 Task: In Heading Arial with underline. Font size of heading  '18'Font style of data Calibri. Font size of data  9Alignment of headline & data Align center. Fill color in heading,  RedFont color of data Black Apply border in Data No BorderIn the sheet   Sparkle Sales templetes book
Action: Mouse moved to (271, 218)
Screenshot: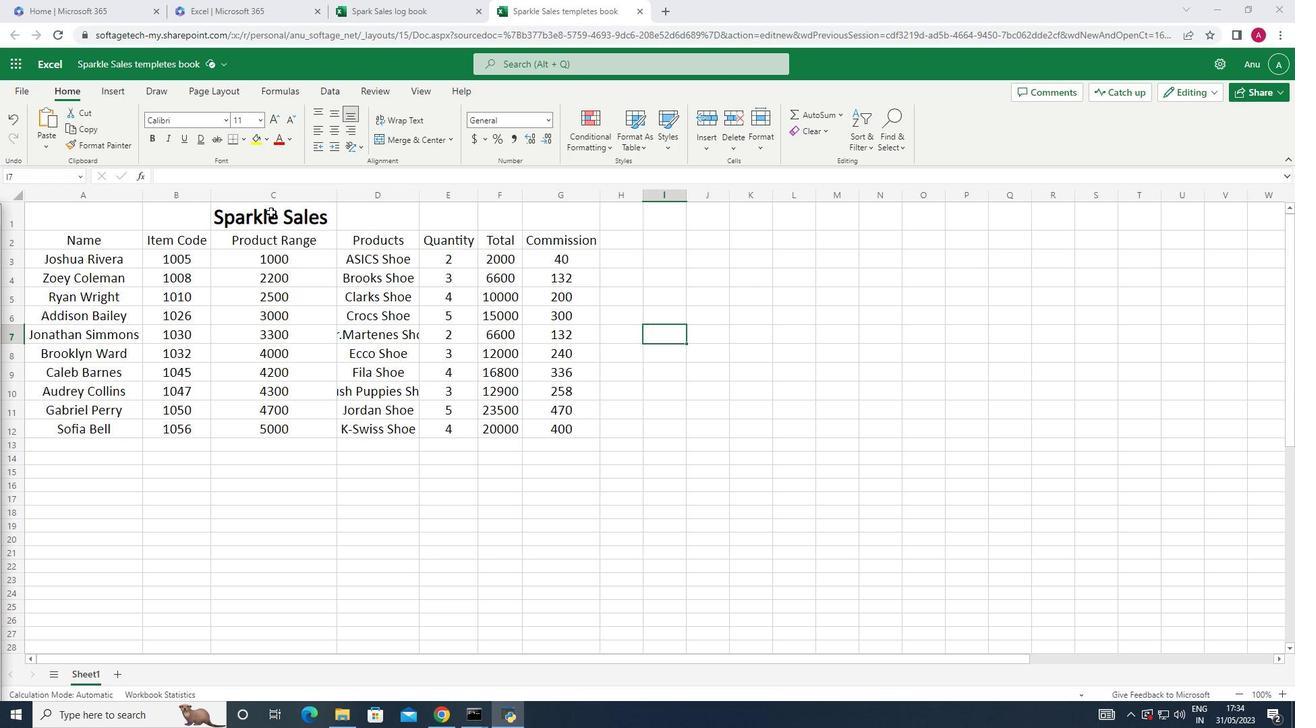 
Action: Mouse pressed left at (271, 218)
Screenshot: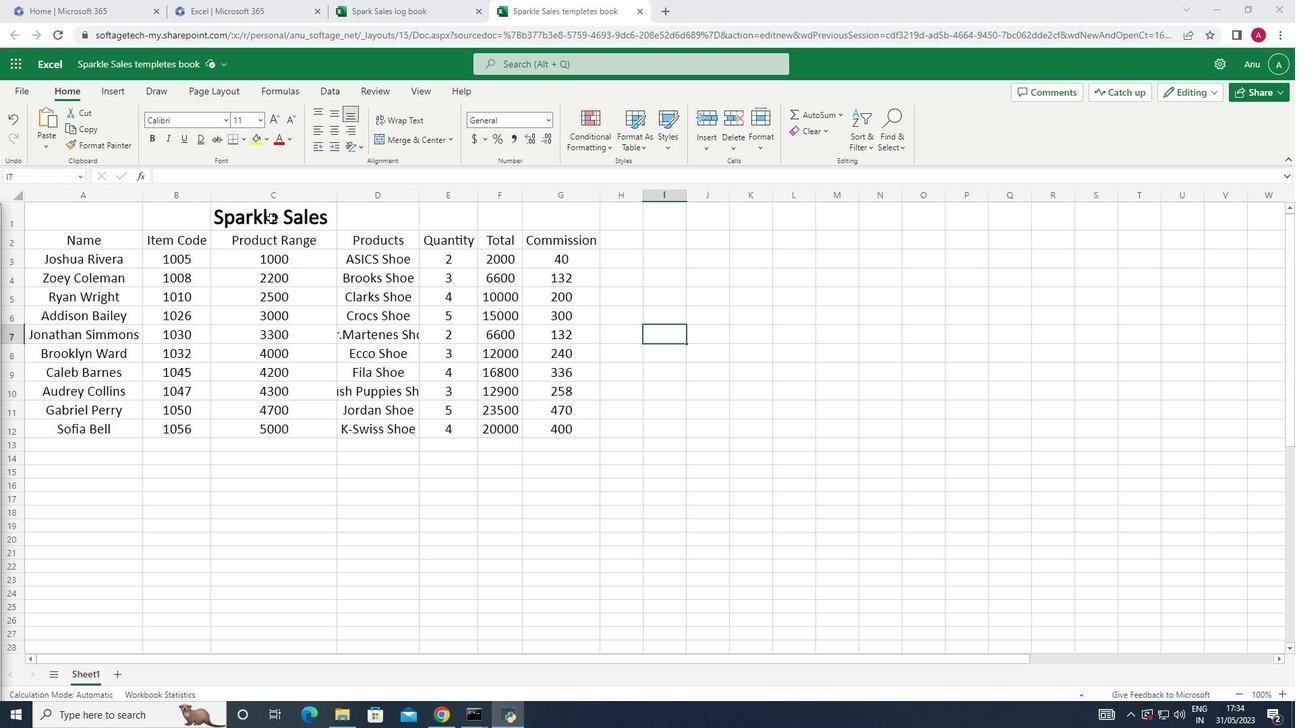 
Action: Mouse moved to (223, 118)
Screenshot: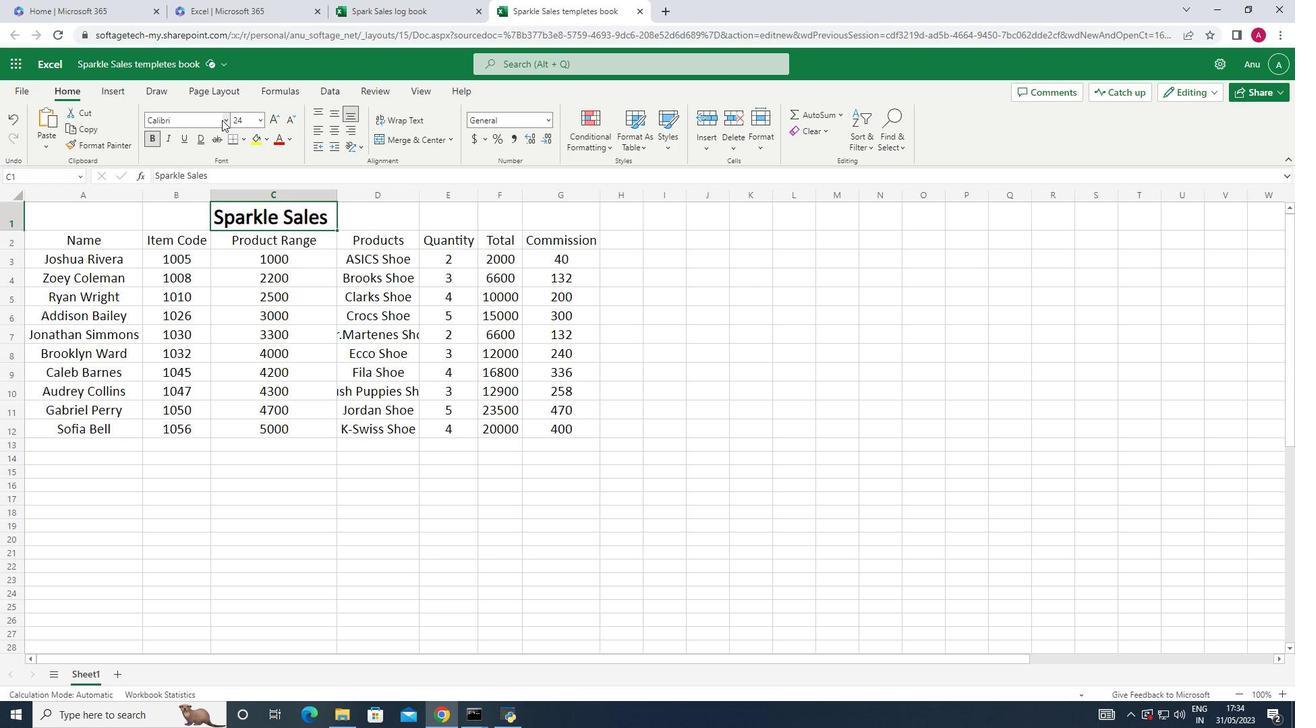 
Action: Mouse pressed left at (223, 118)
Screenshot: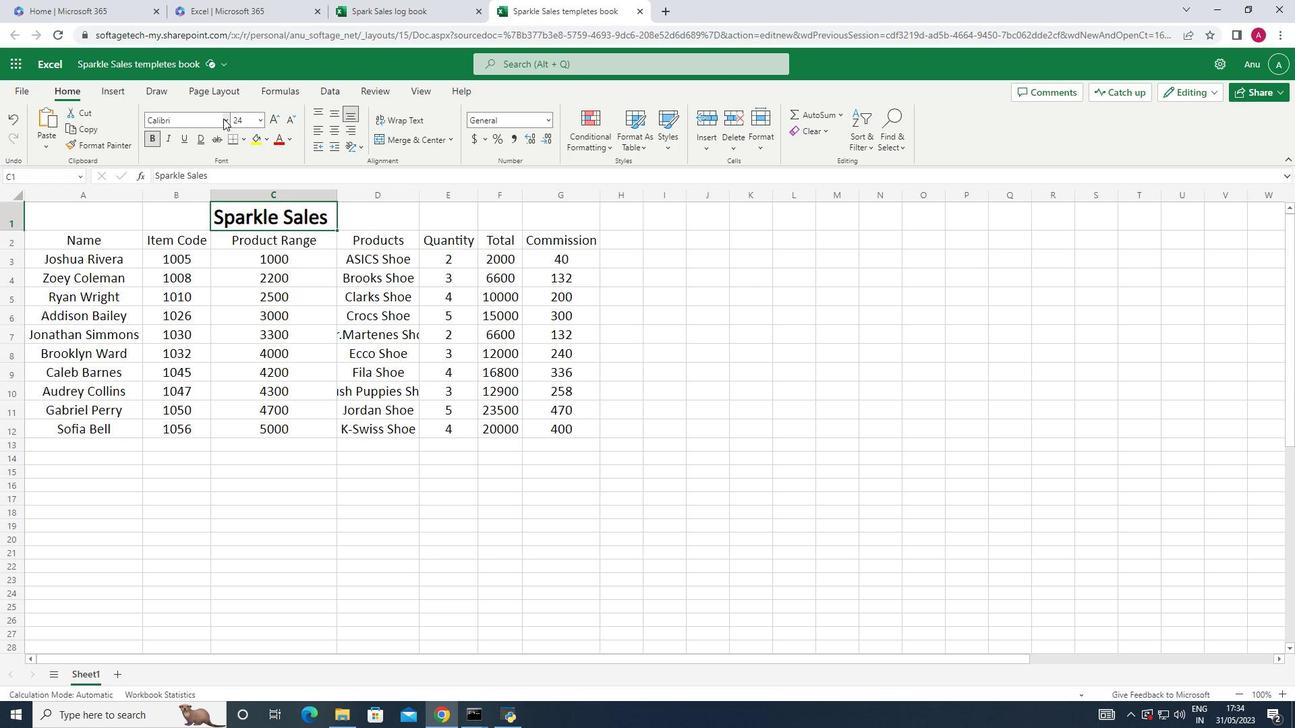 
Action: Mouse moved to (191, 182)
Screenshot: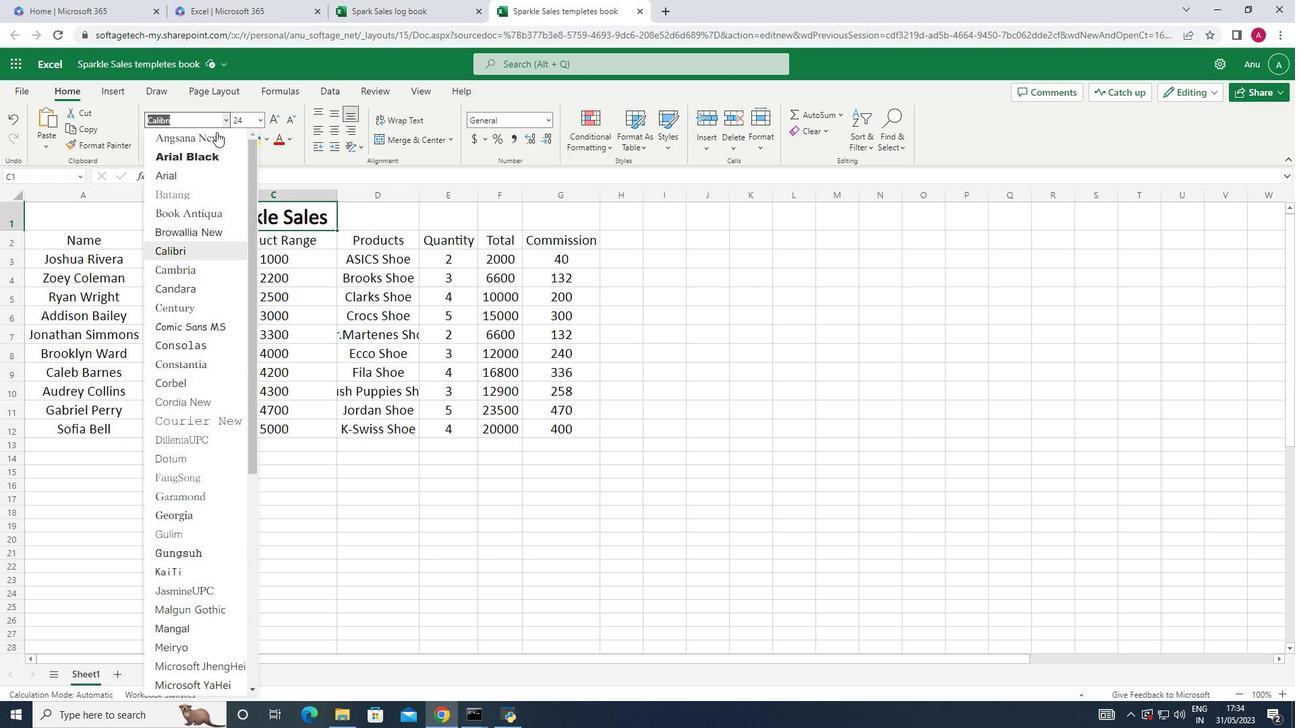 
Action: Mouse pressed left at (191, 182)
Screenshot: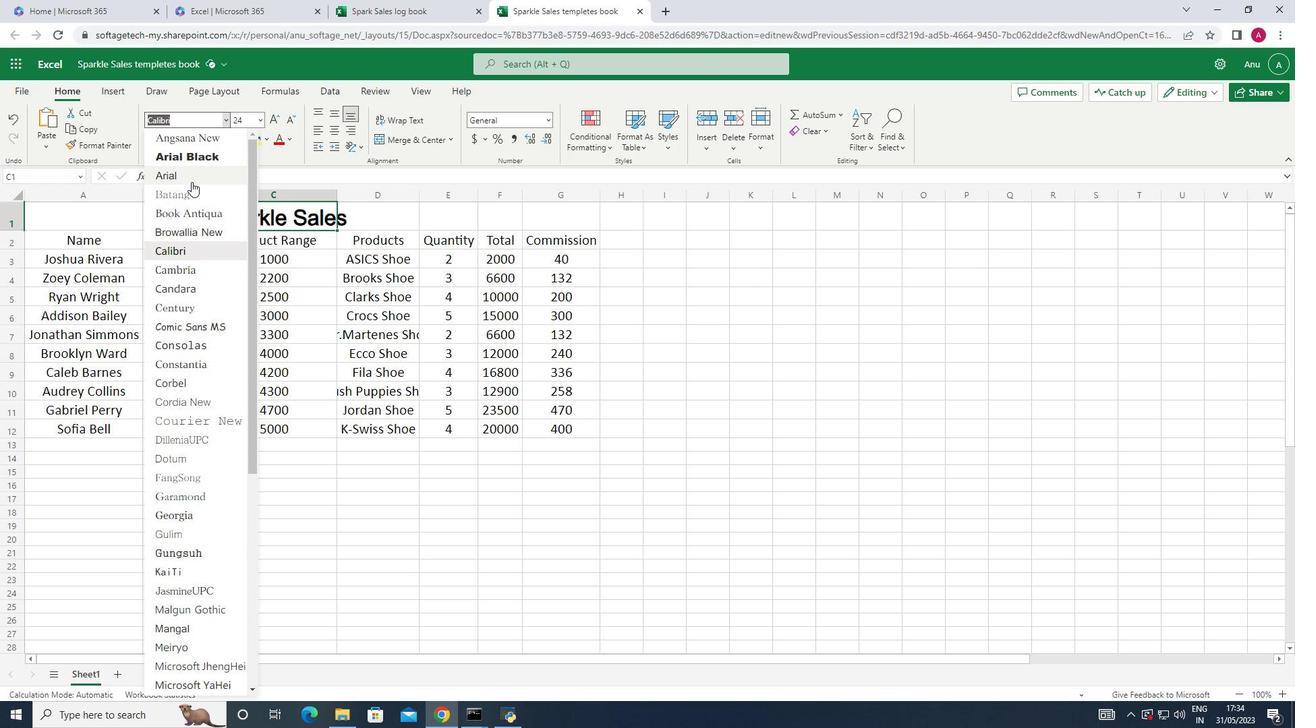 
Action: Mouse moved to (182, 139)
Screenshot: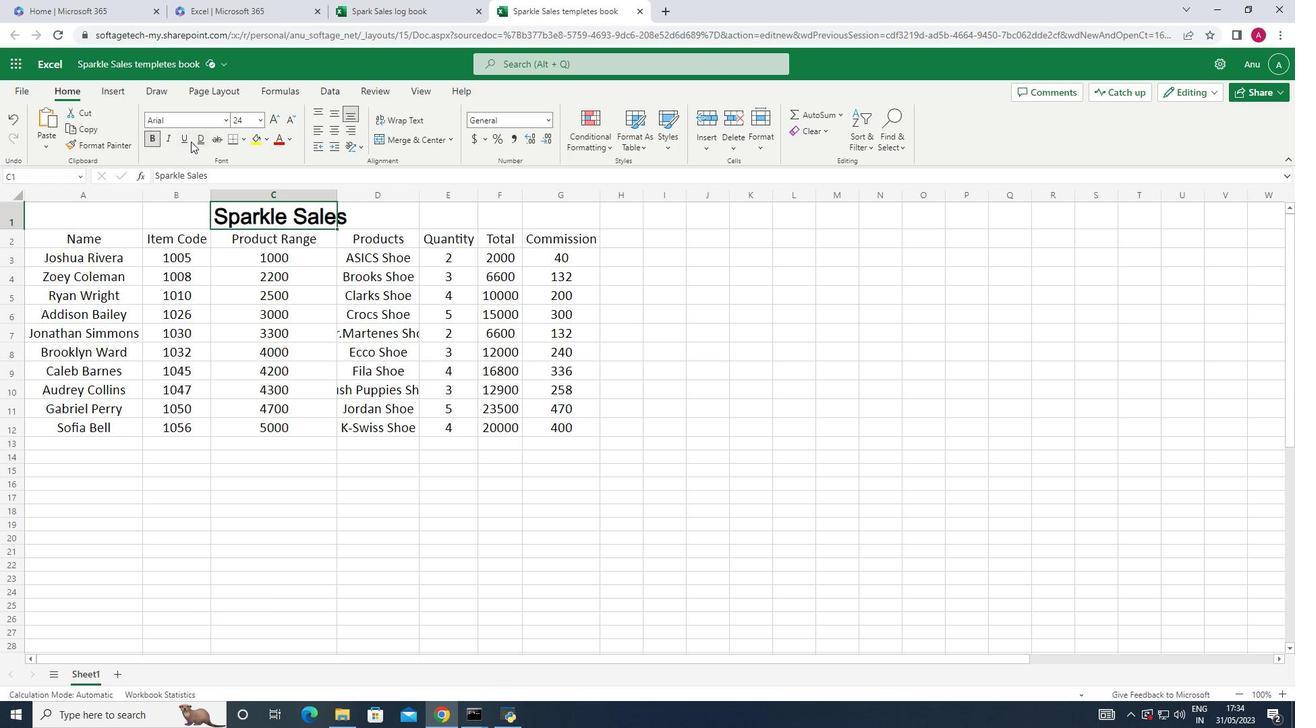 
Action: Mouse pressed left at (182, 139)
Screenshot: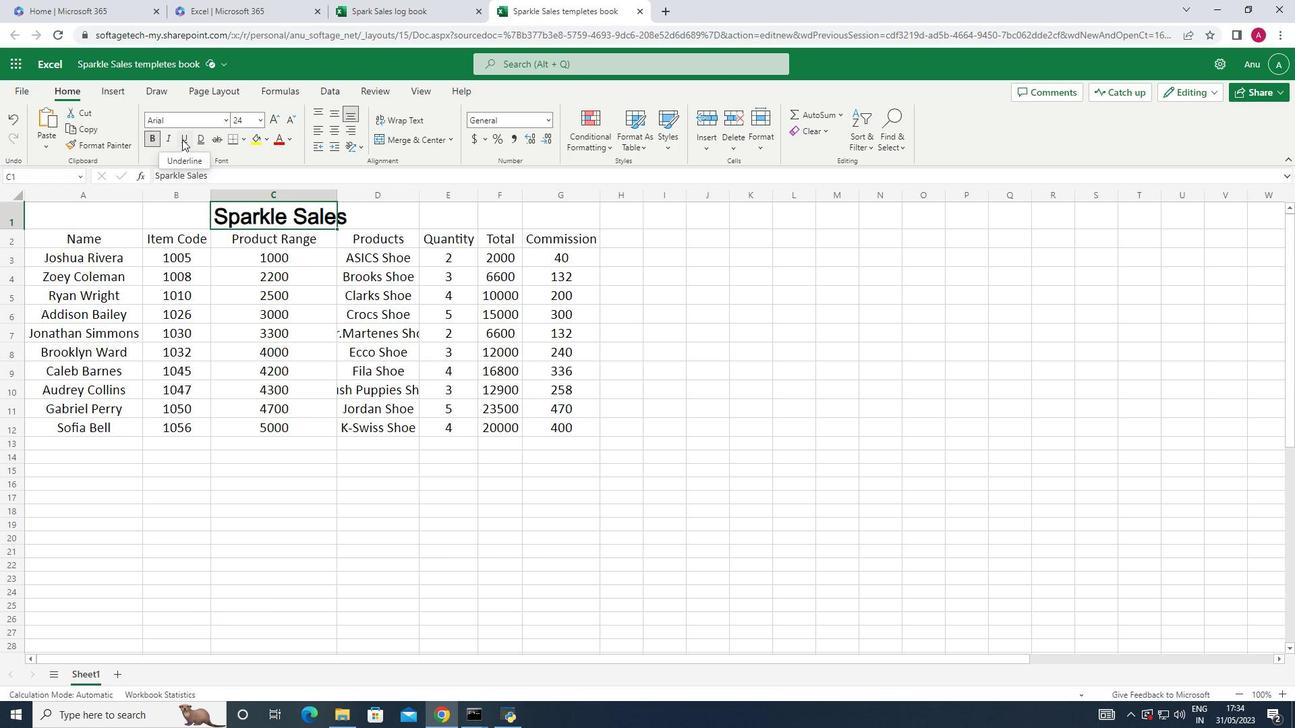 
Action: Mouse moved to (97, 240)
Screenshot: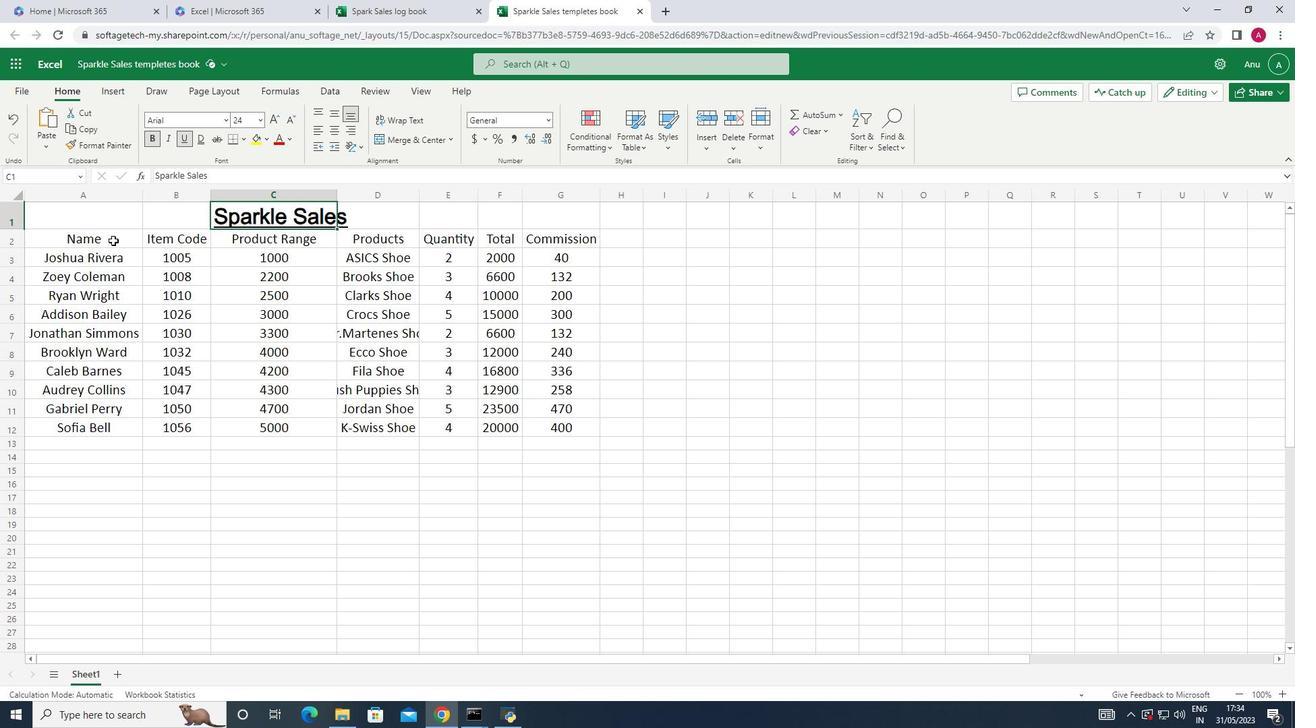 
Action: Mouse pressed left at (97, 240)
Screenshot: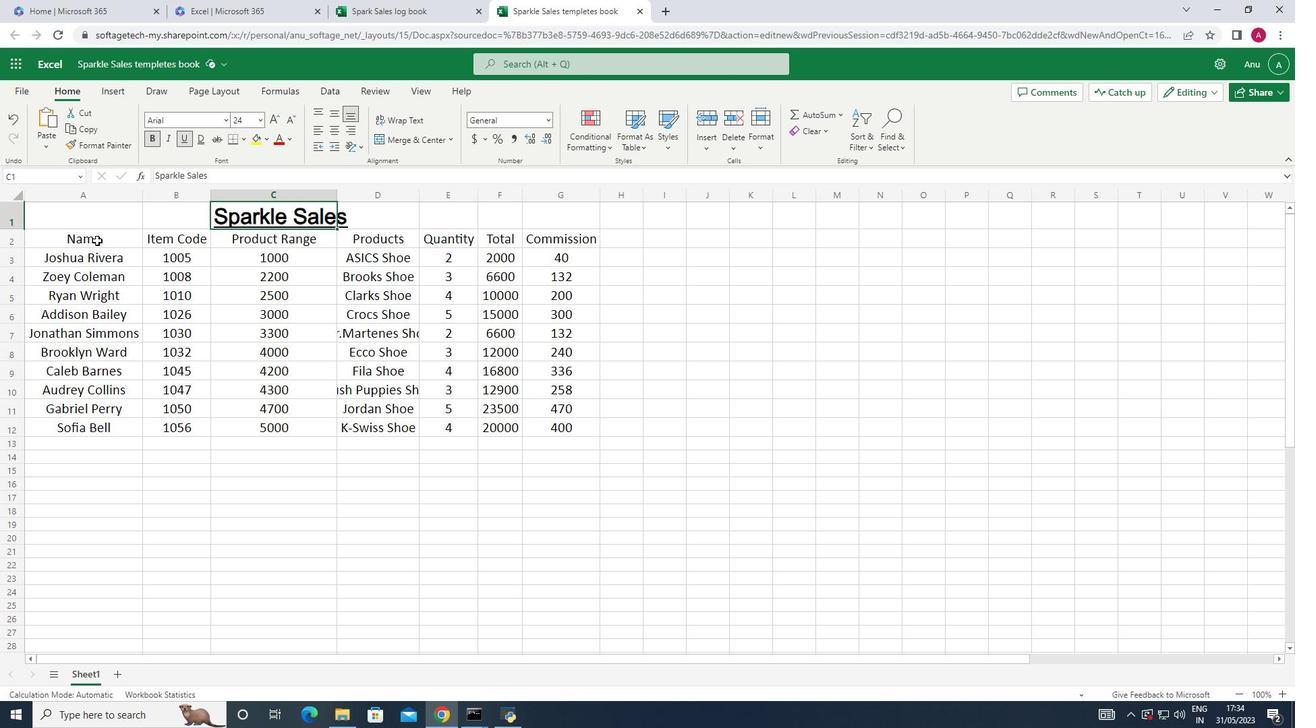 
Action: Mouse moved to (259, 123)
Screenshot: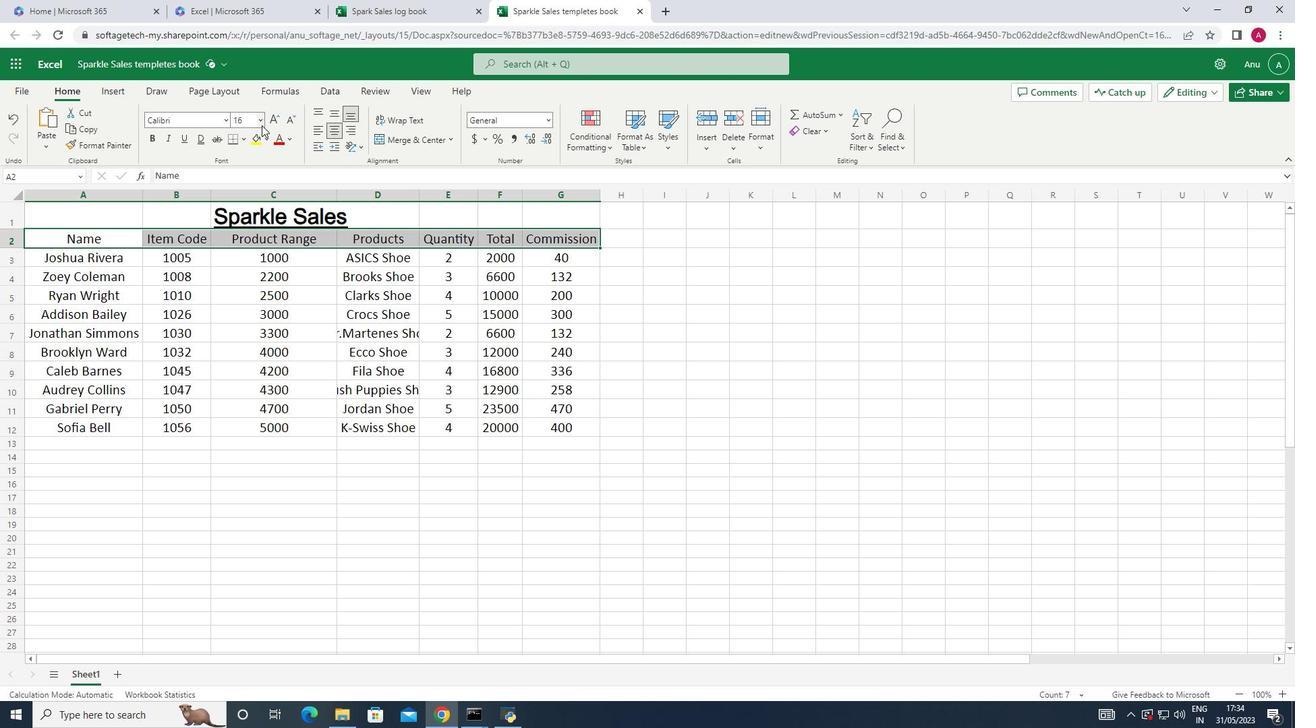 
Action: Mouse pressed left at (259, 123)
Screenshot: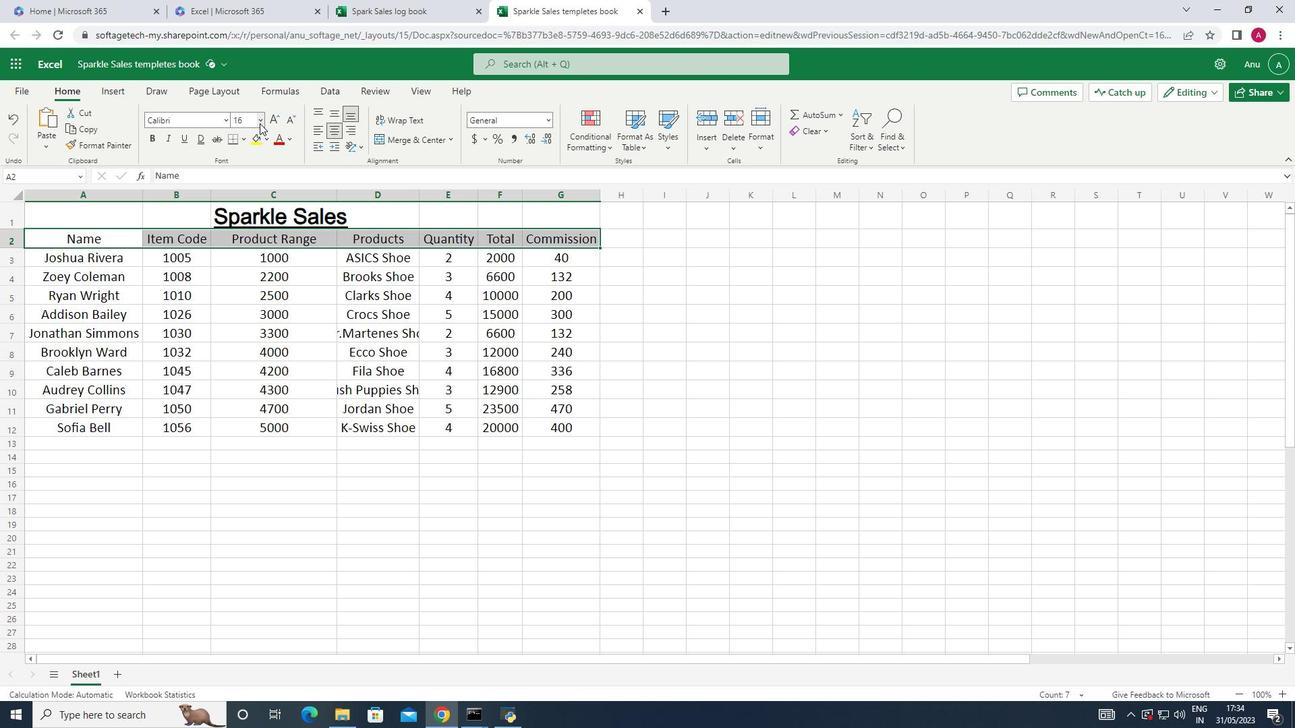 
Action: Mouse moved to (248, 270)
Screenshot: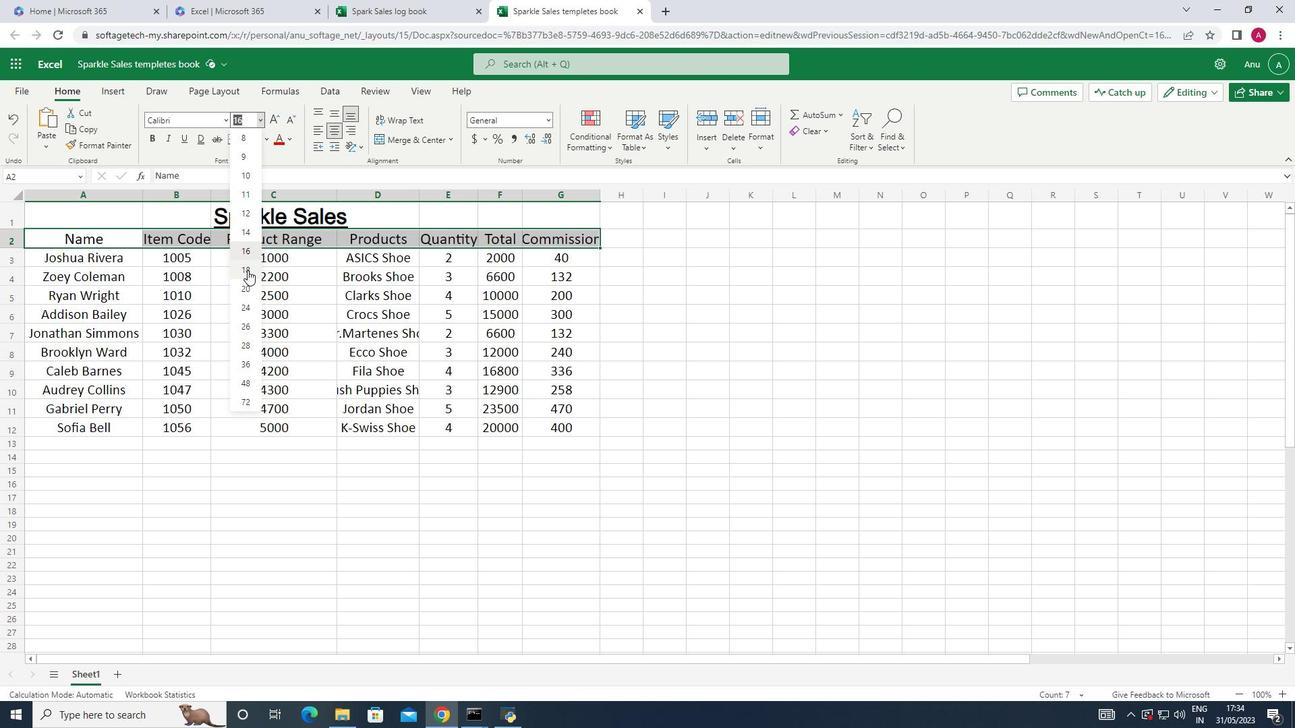 
Action: Mouse pressed left at (248, 270)
Screenshot: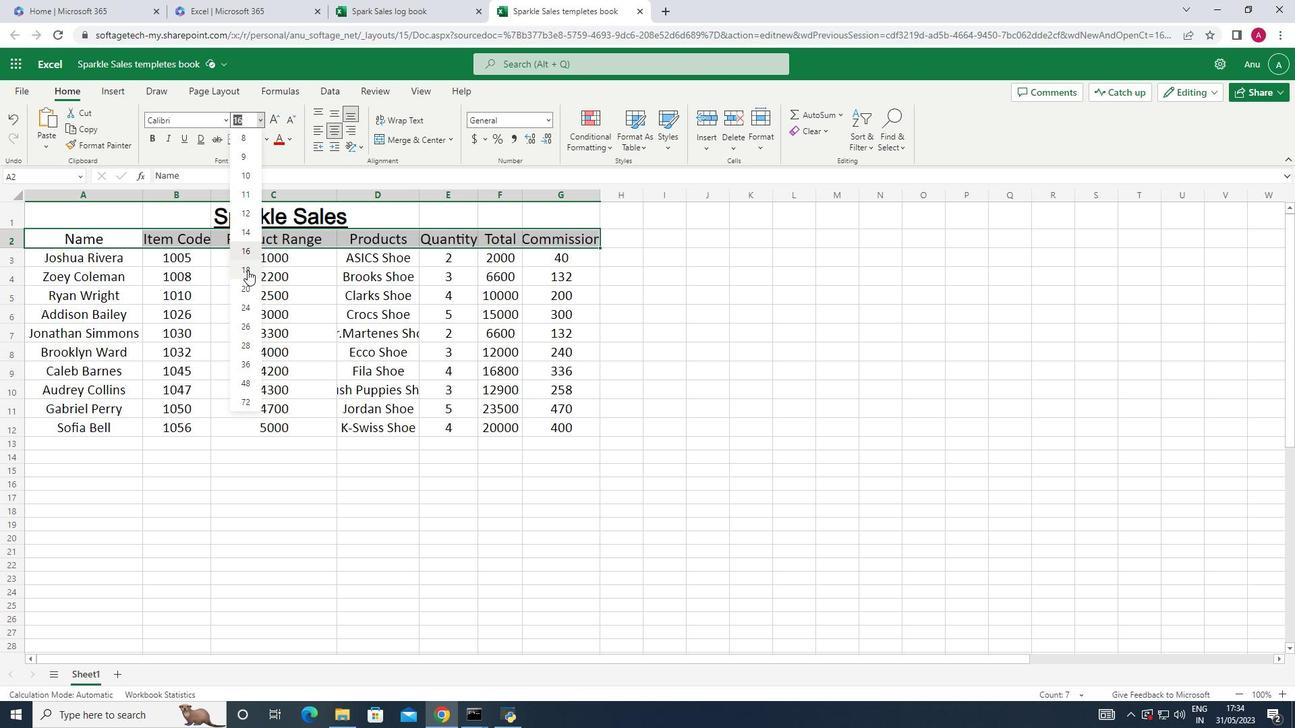 
Action: Mouse moved to (91, 263)
Screenshot: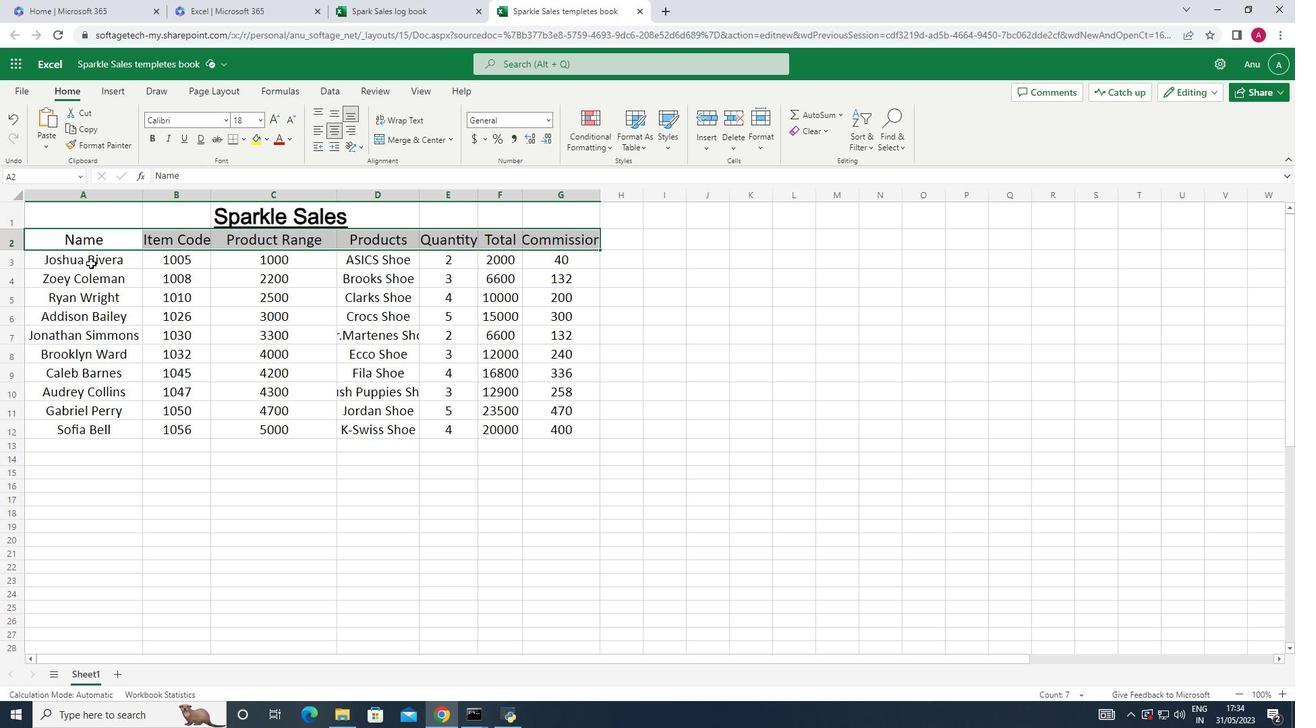 
Action: Mouse pressed left at (91, 263)
Screenshot: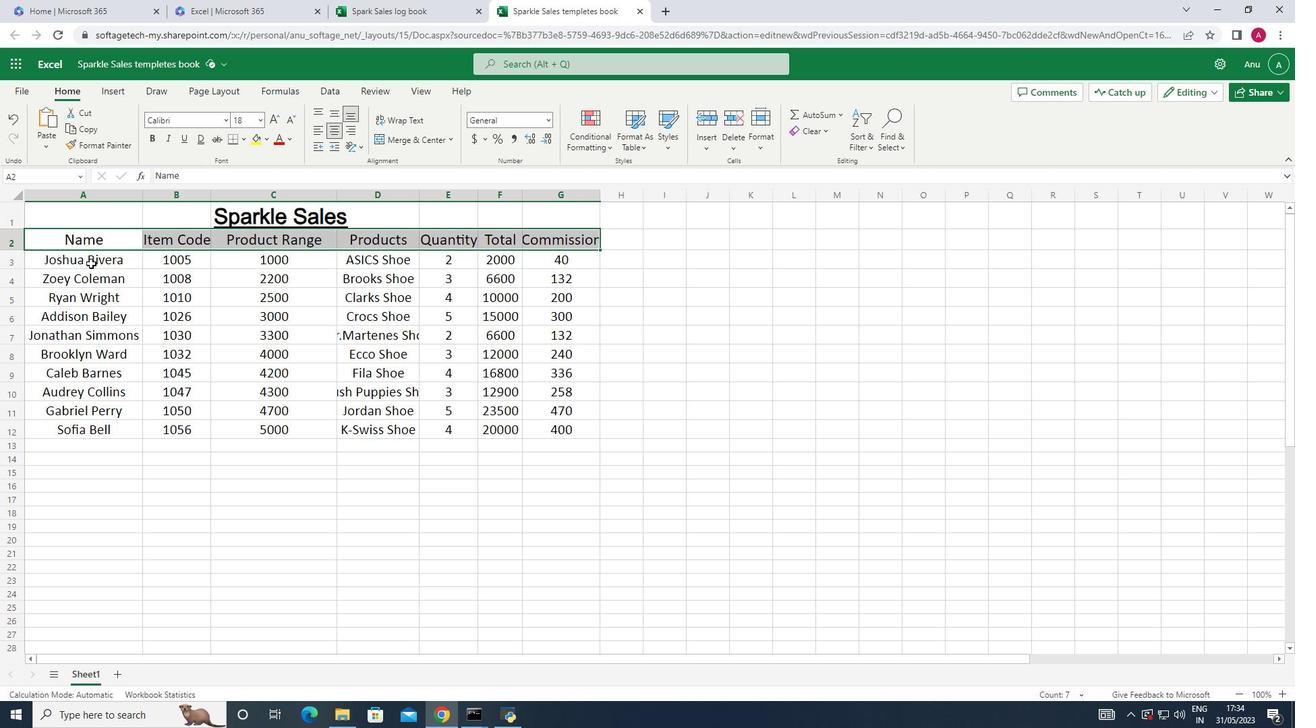 
Action: Mouse moved to (258, 121)
Screenshot: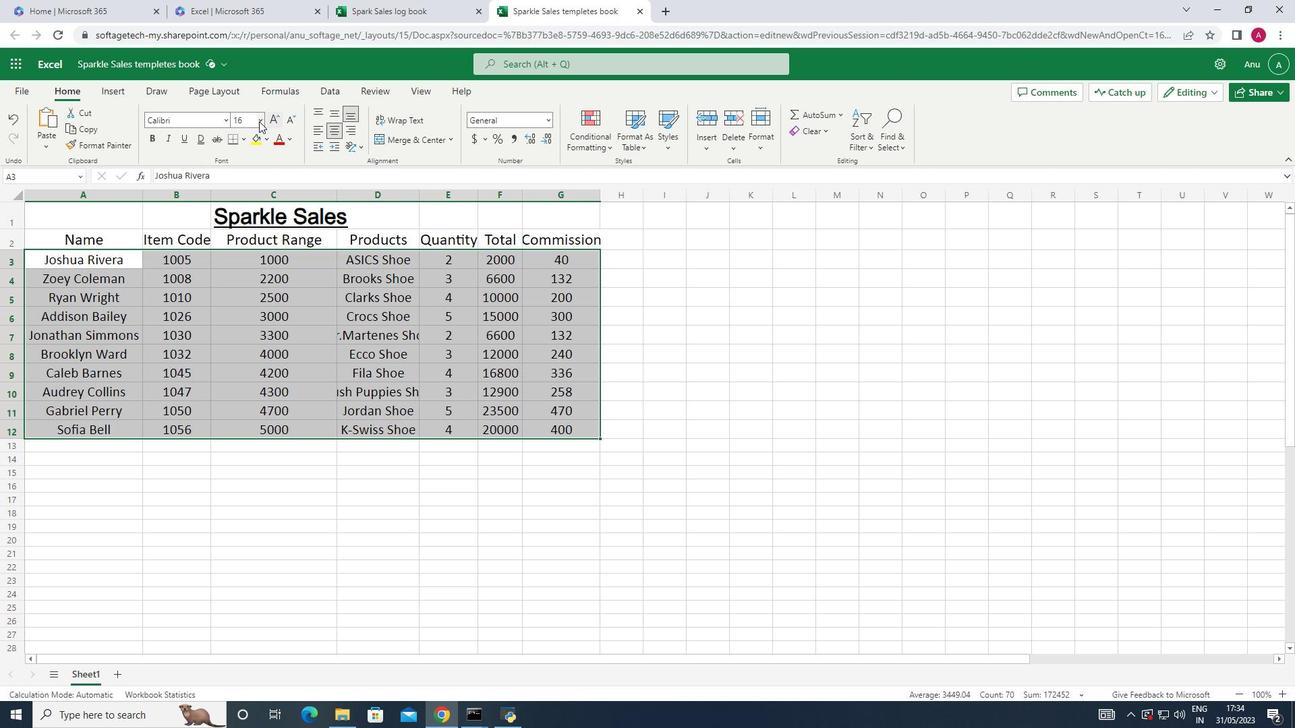 
Action: Mouse pressed left at (258, 121)
Screenshot: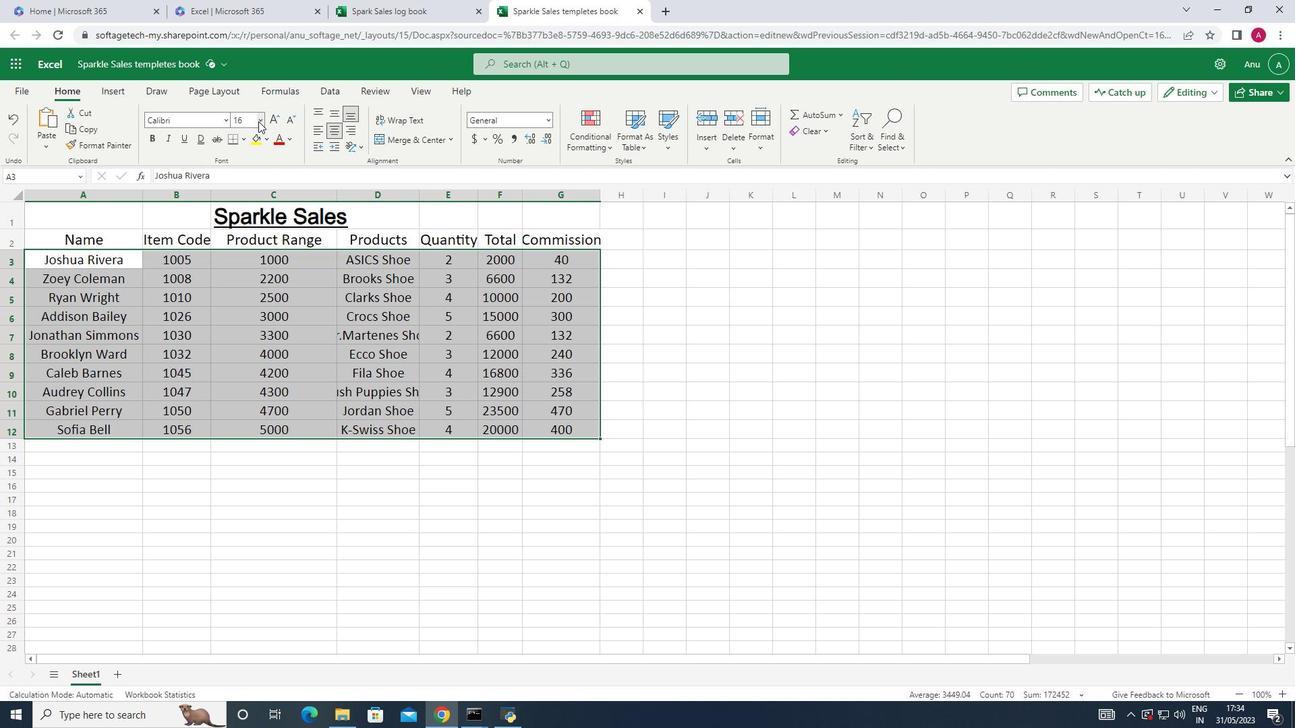 
Action: Mouse moved to (250, 160)
Screenshot: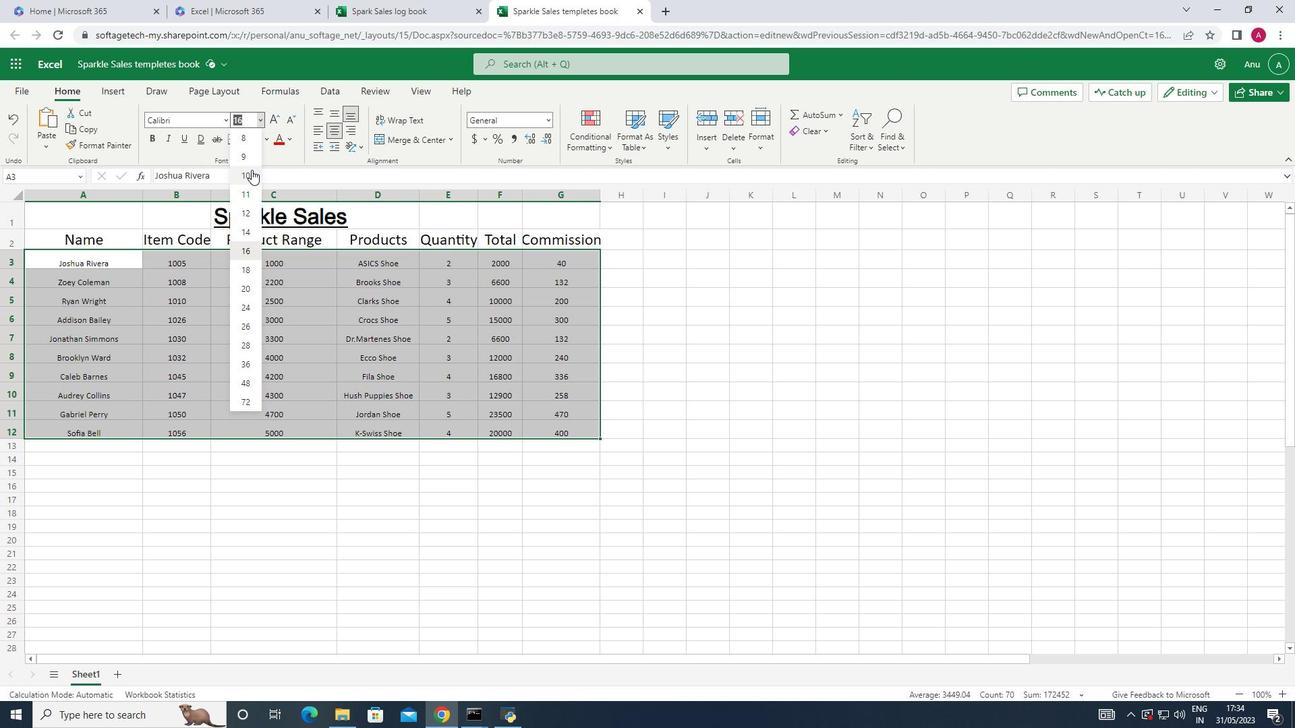 
Action: Mouse pressed left at (250, 160)
Screenshot: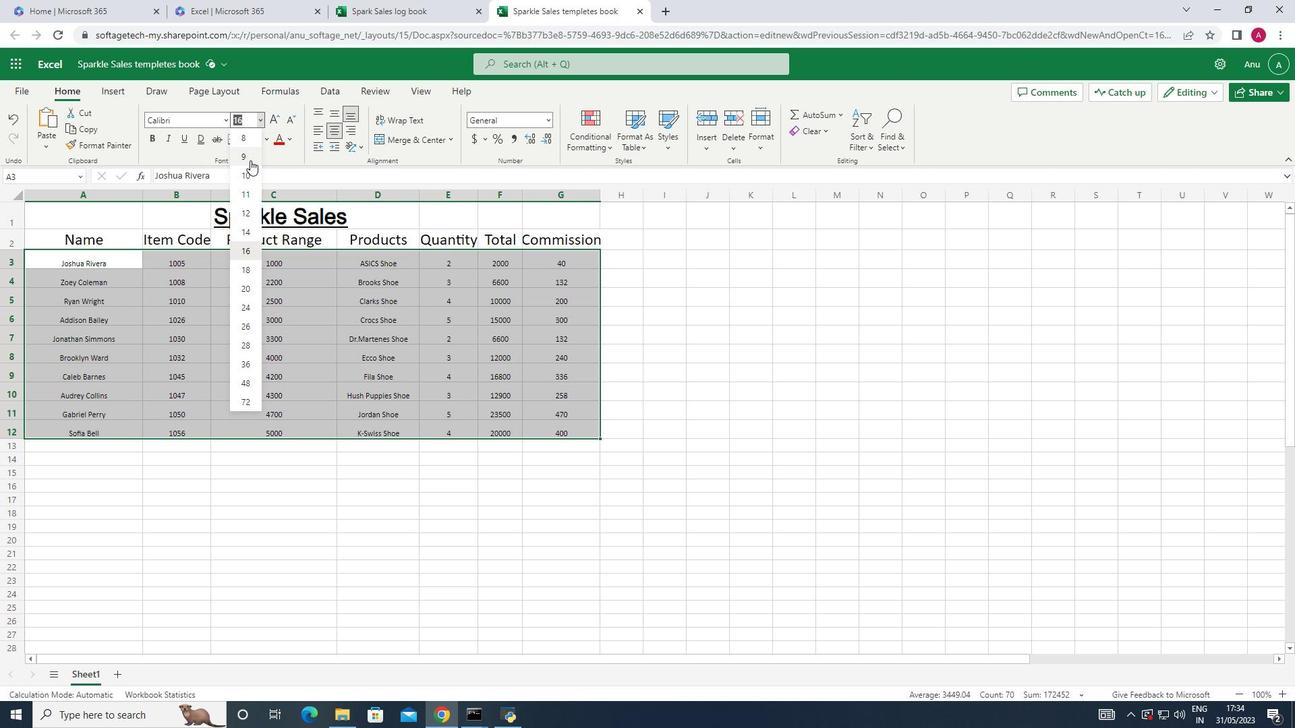 
Action: Mouse moved to (94, 237)
Screenshot: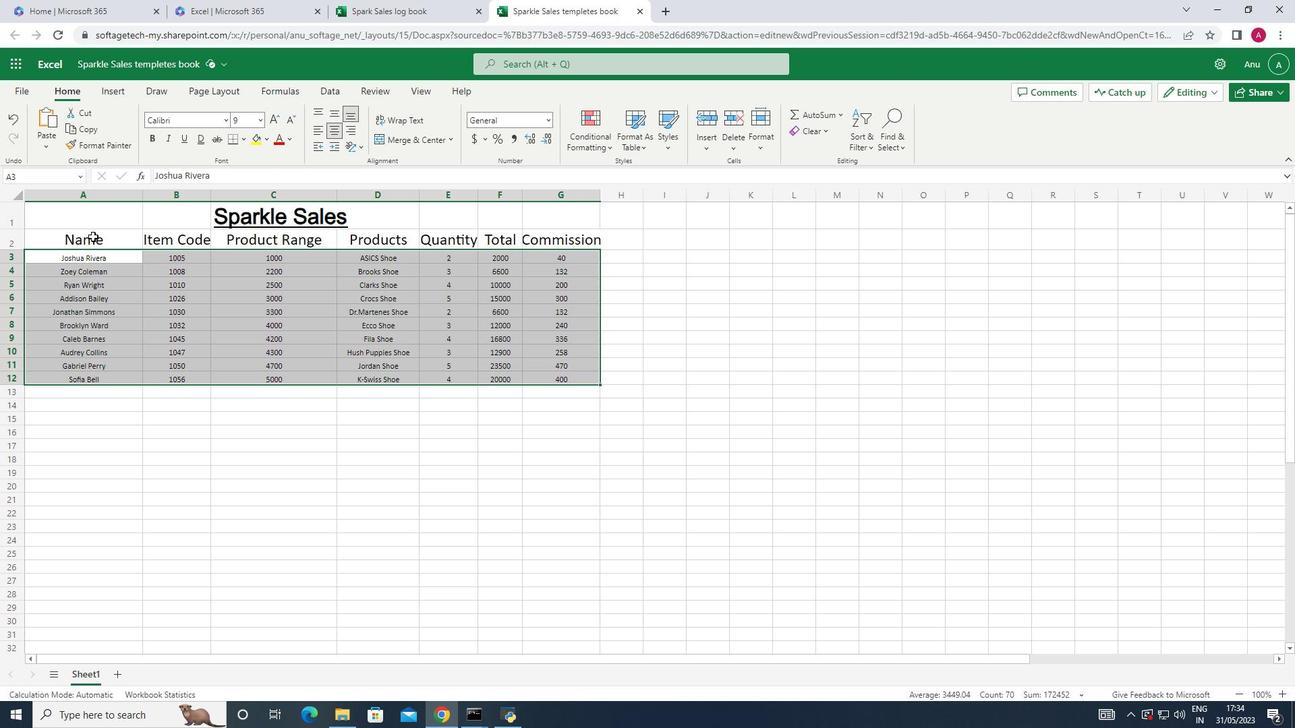 
Action: Mouse pressed left at (94, 237)
Screenshot: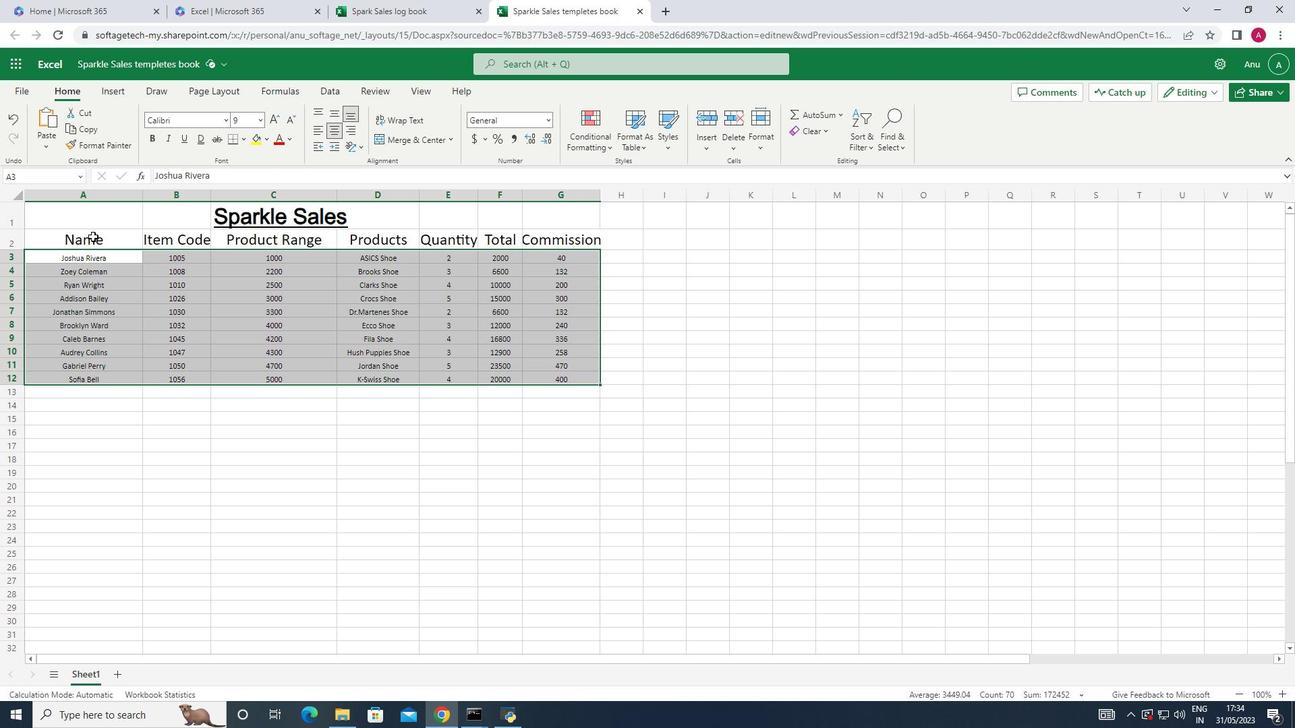 
Action: Mouse moved to (368, 246)
Screenshot: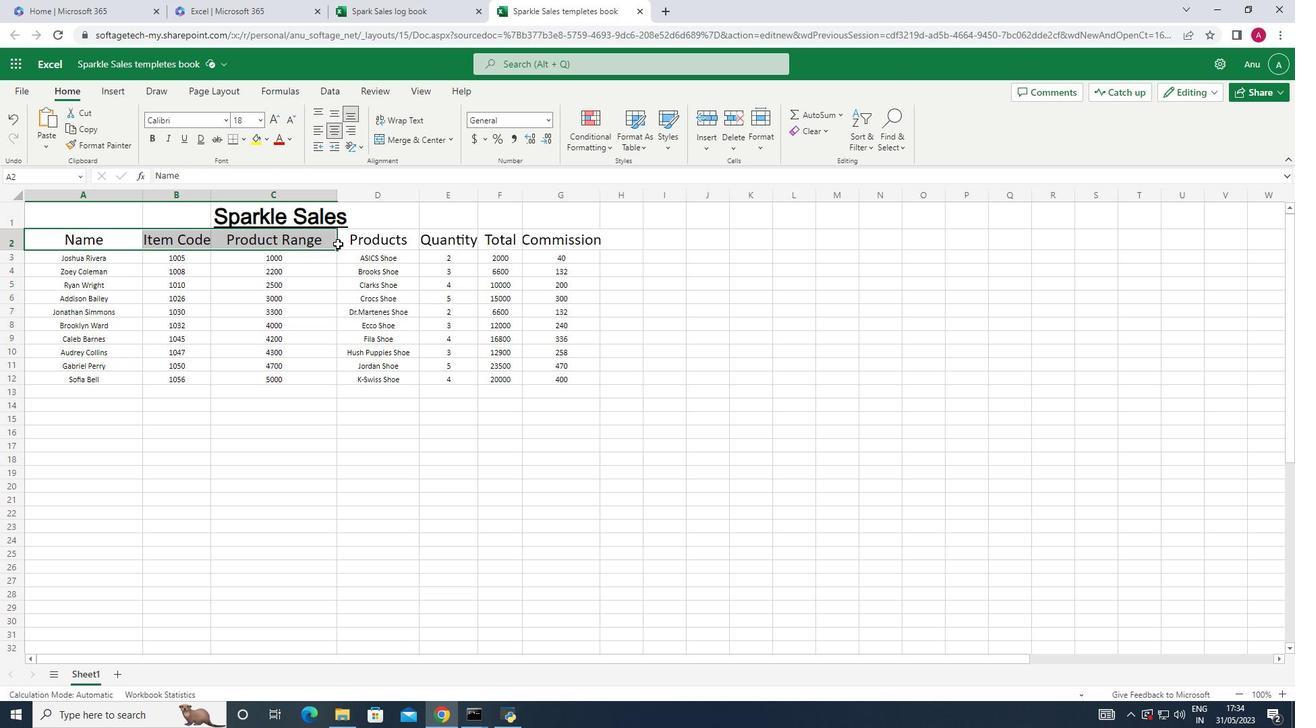 
Action: Mouse pressed left at (368, 246)
Screenshot: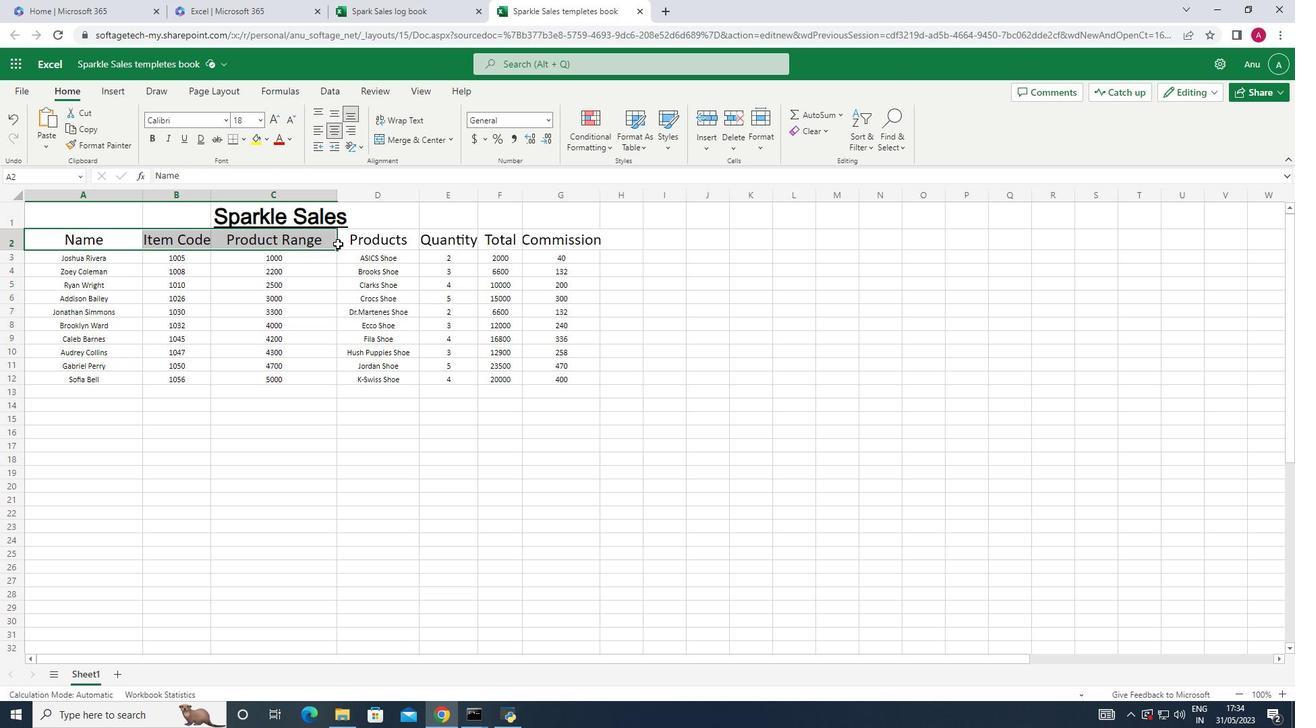 
Action: Mouse moved to (731, 402)
Screenshot: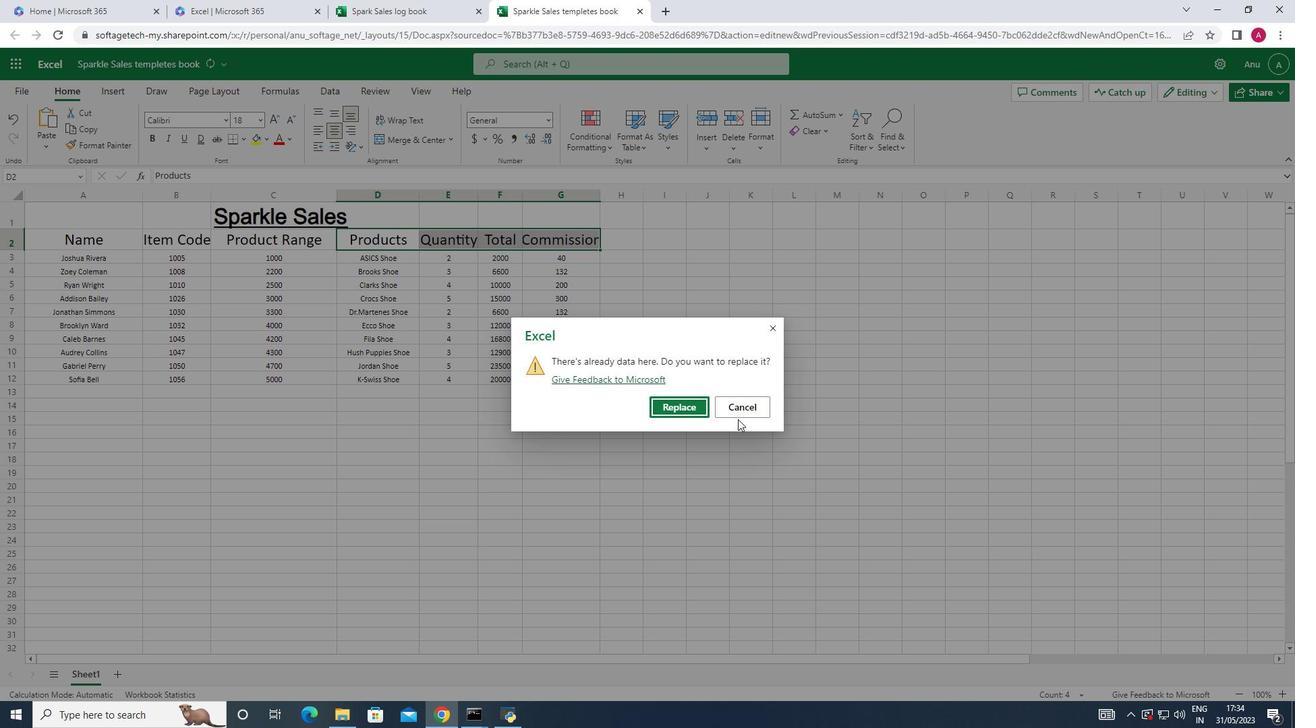 
Action: Mouse pressed left at (731, 402)
Screenshot: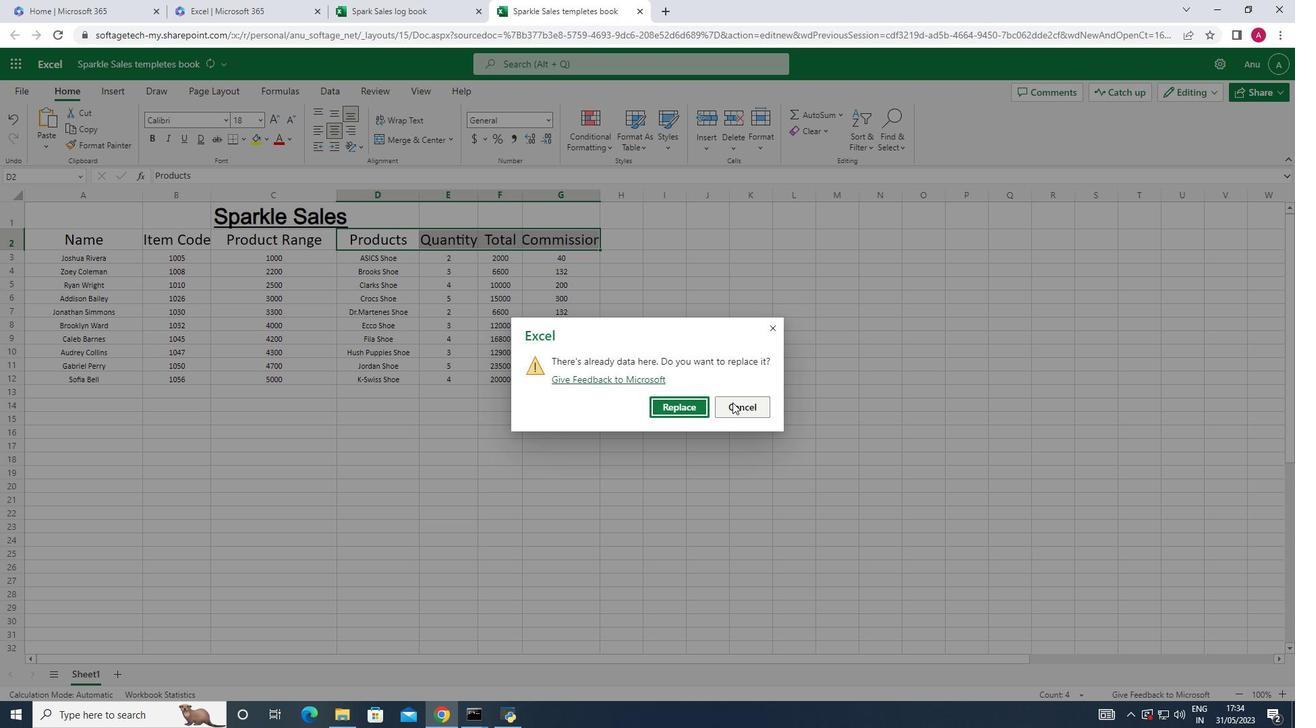 
Action: Mouse moved to (126, 244)
Screenshot: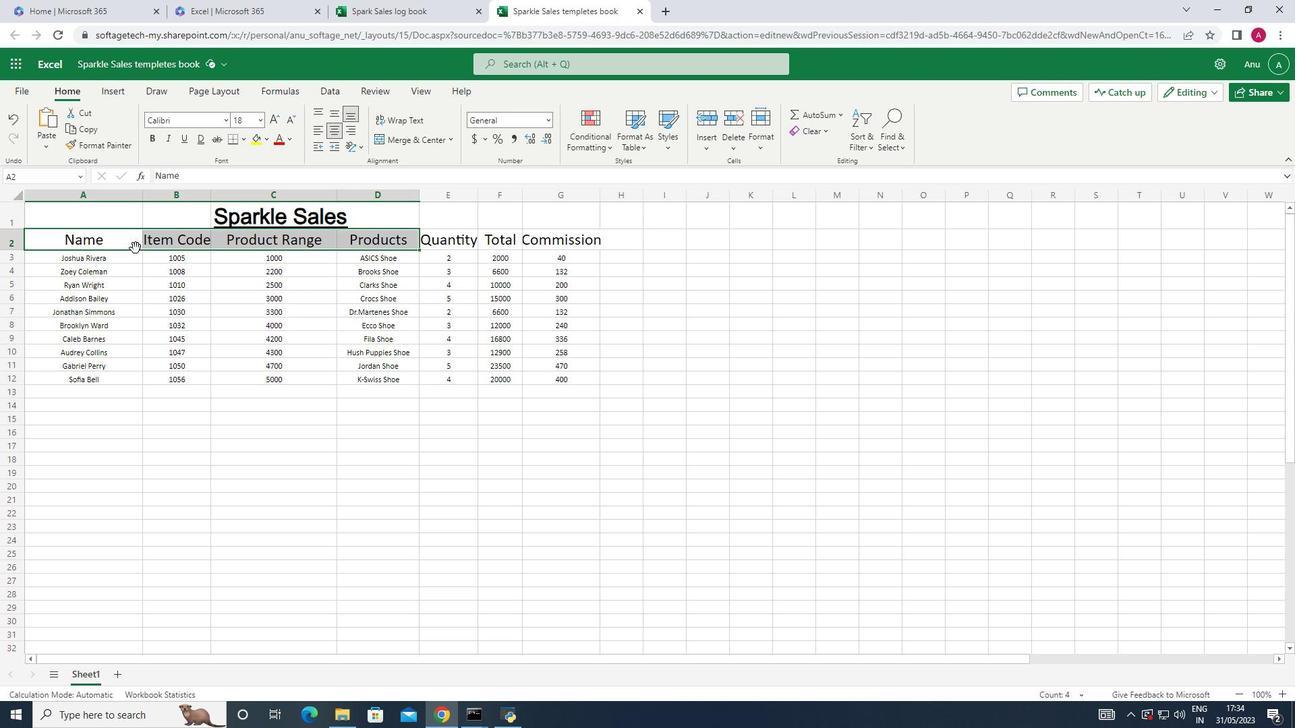 
Action: Mouse pressed left at (126, 244)
Screenshot: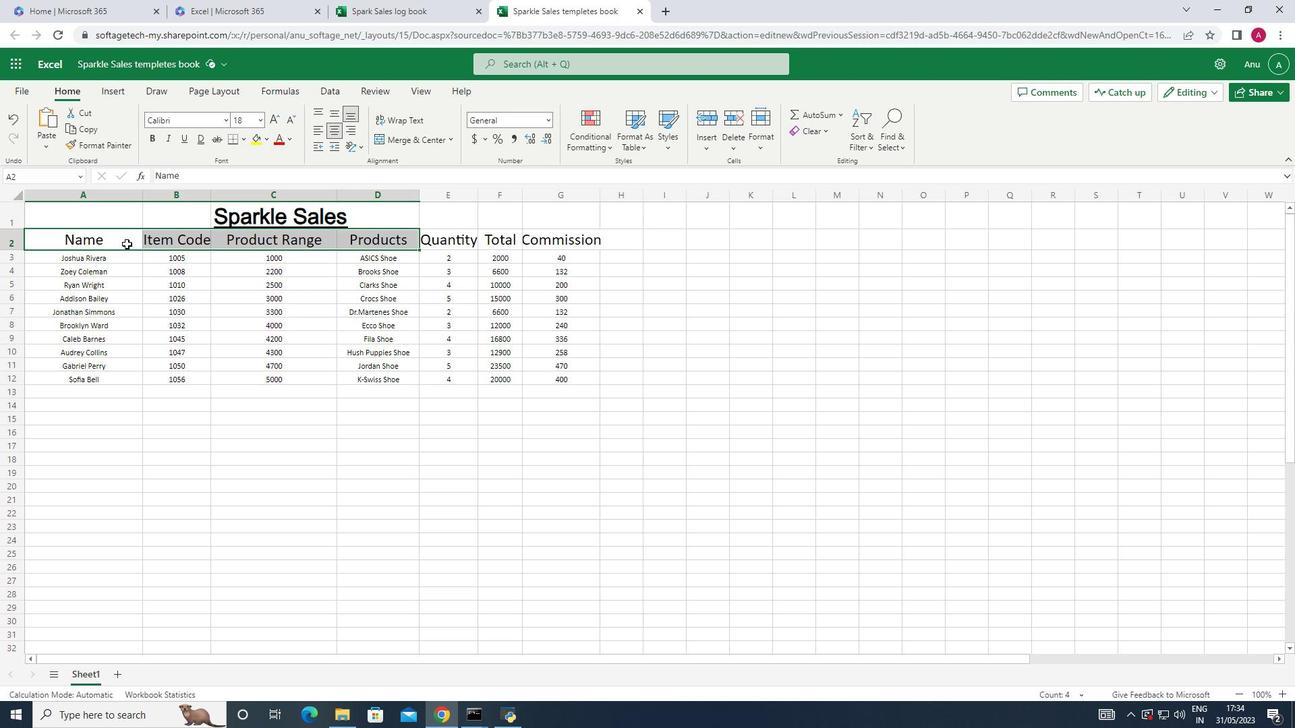 
Action: Mouse moved to (278, 136)
Screenshot: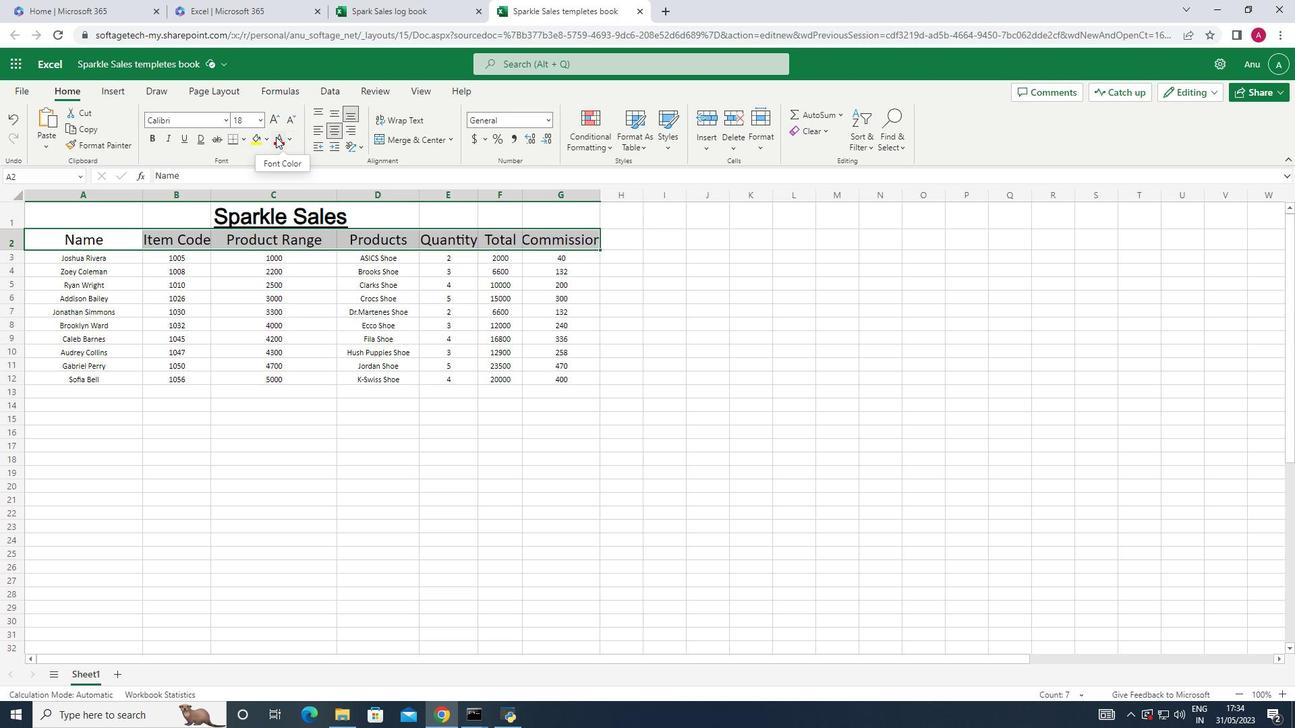 
Action: Mouse pressed left at (278, 136)
Screenshot: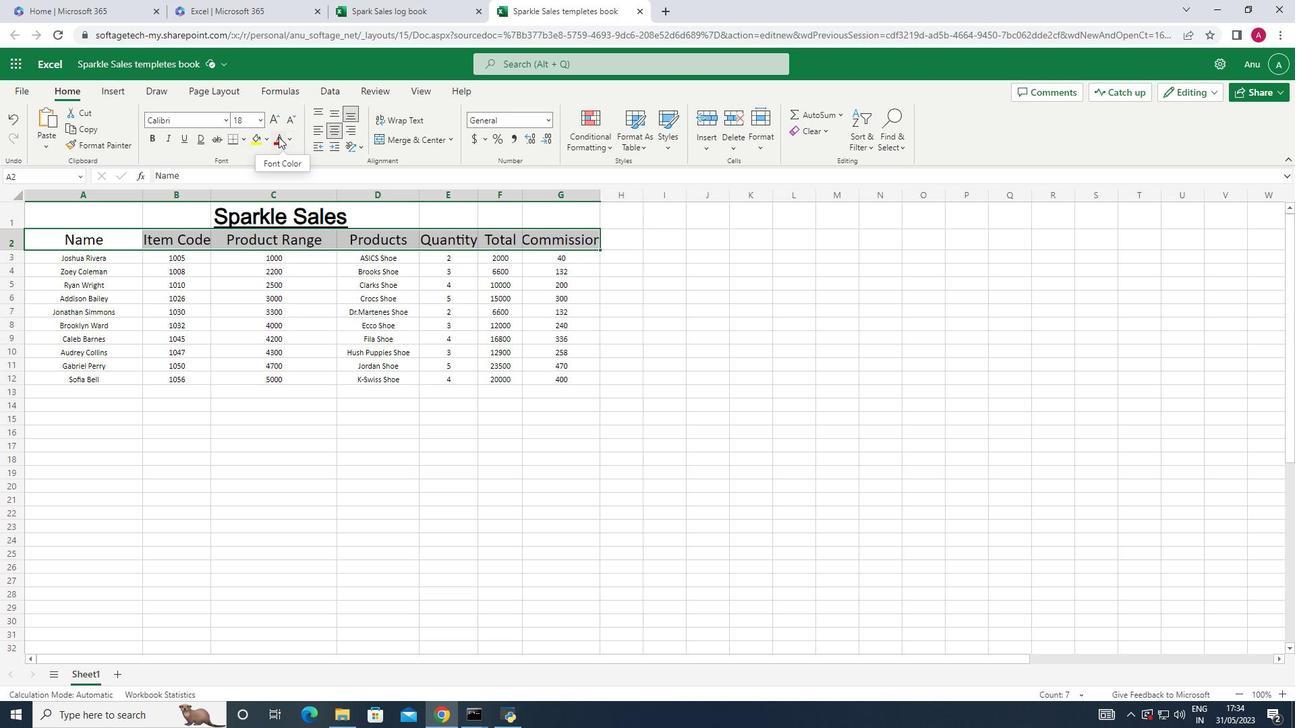 
Action: Mouse moved to (265, 138)
Screenshot: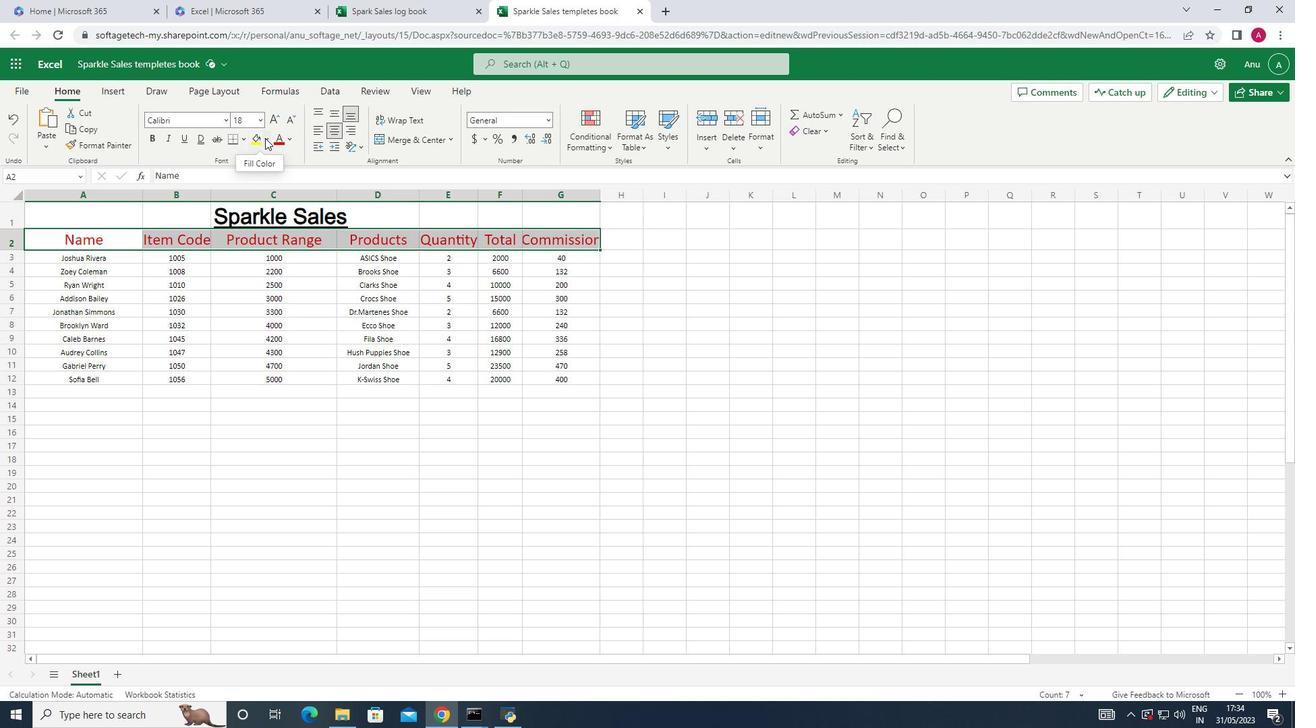
Action: Mouse pressed left at (265, 138)
Screenshot: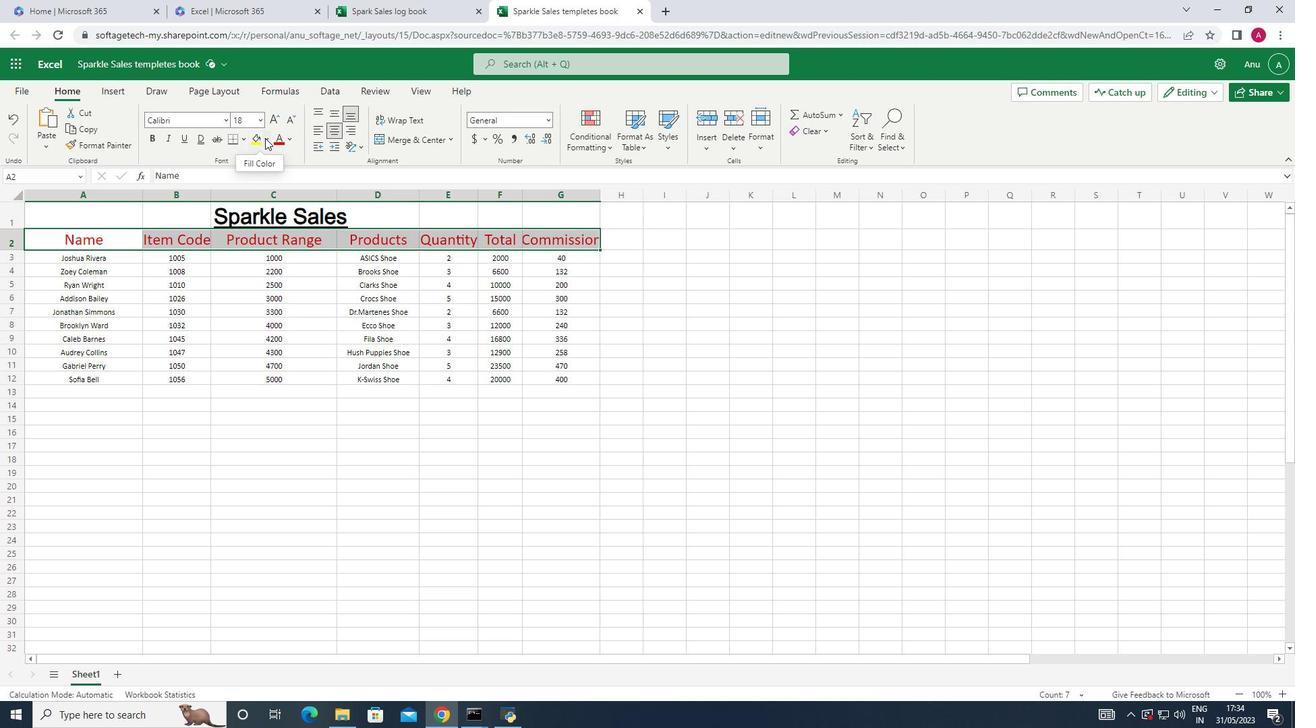 
Action: Mouse moved to (272, 174)
Screenshot: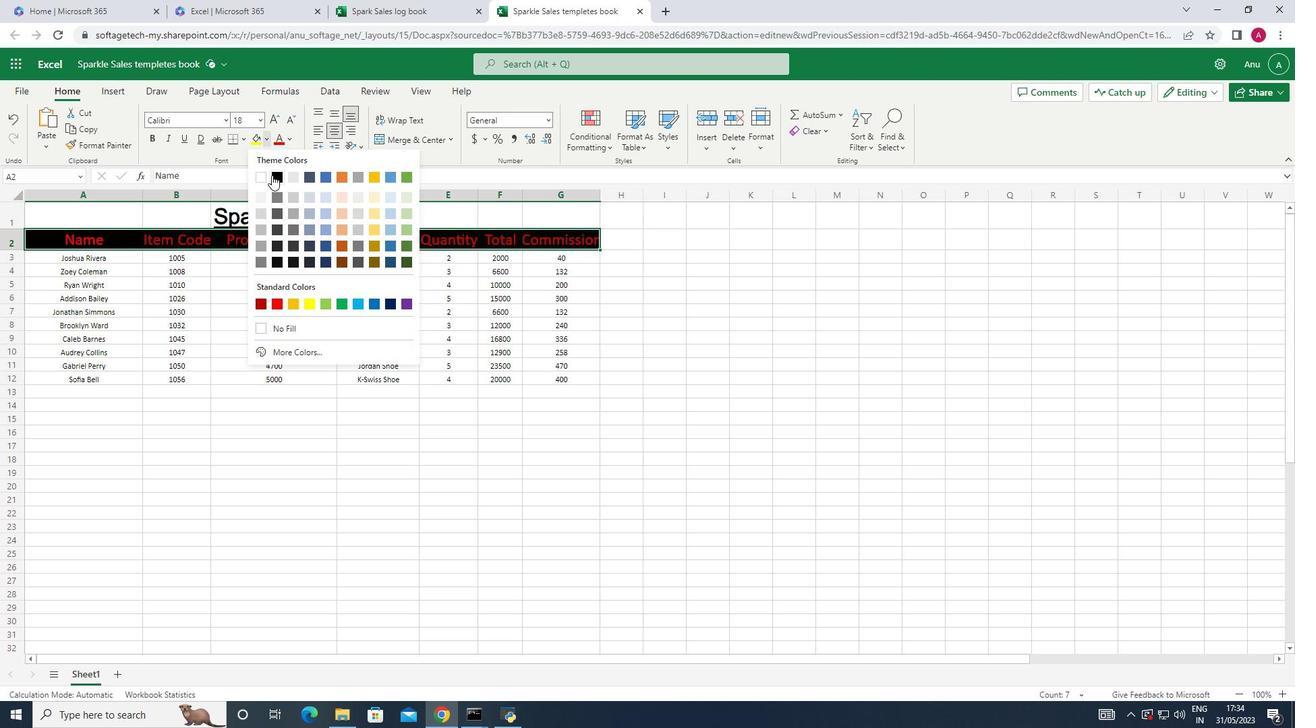 
Action: Mouse pressed left at (272, 174)
Screenshot: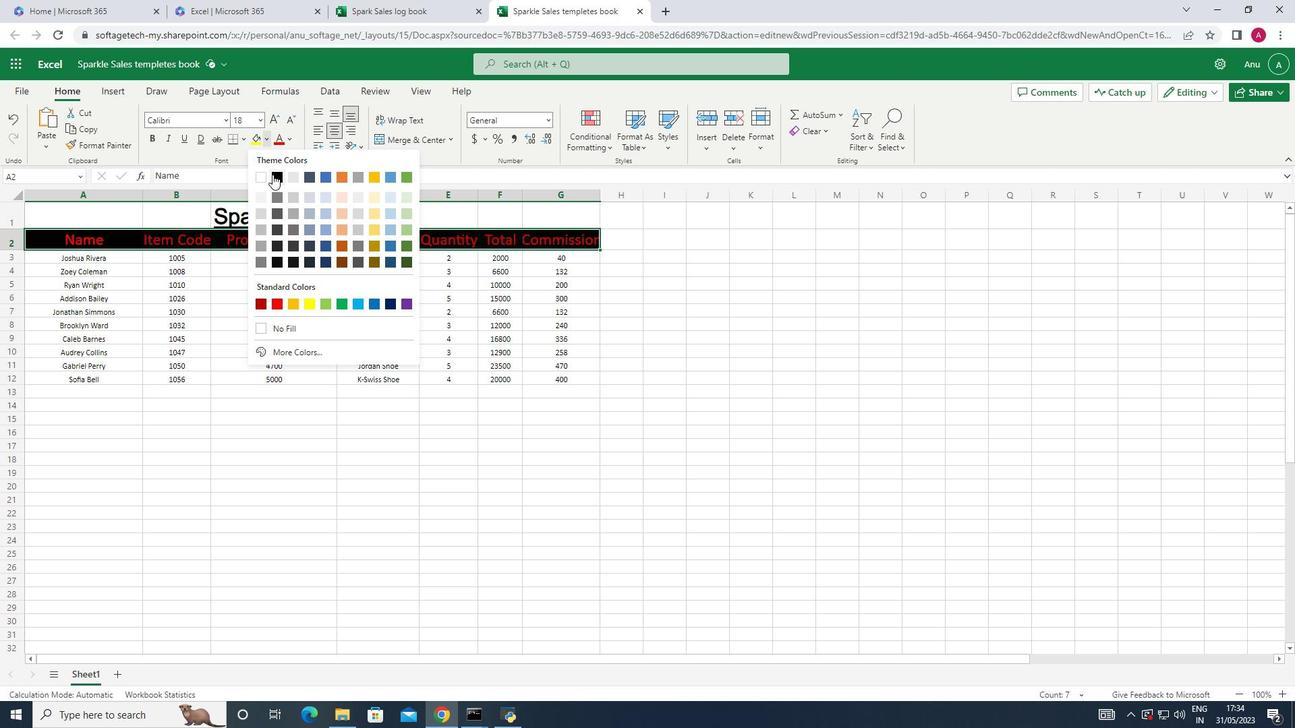 
Action: Mouse moved to (649, 371)
Screenshot: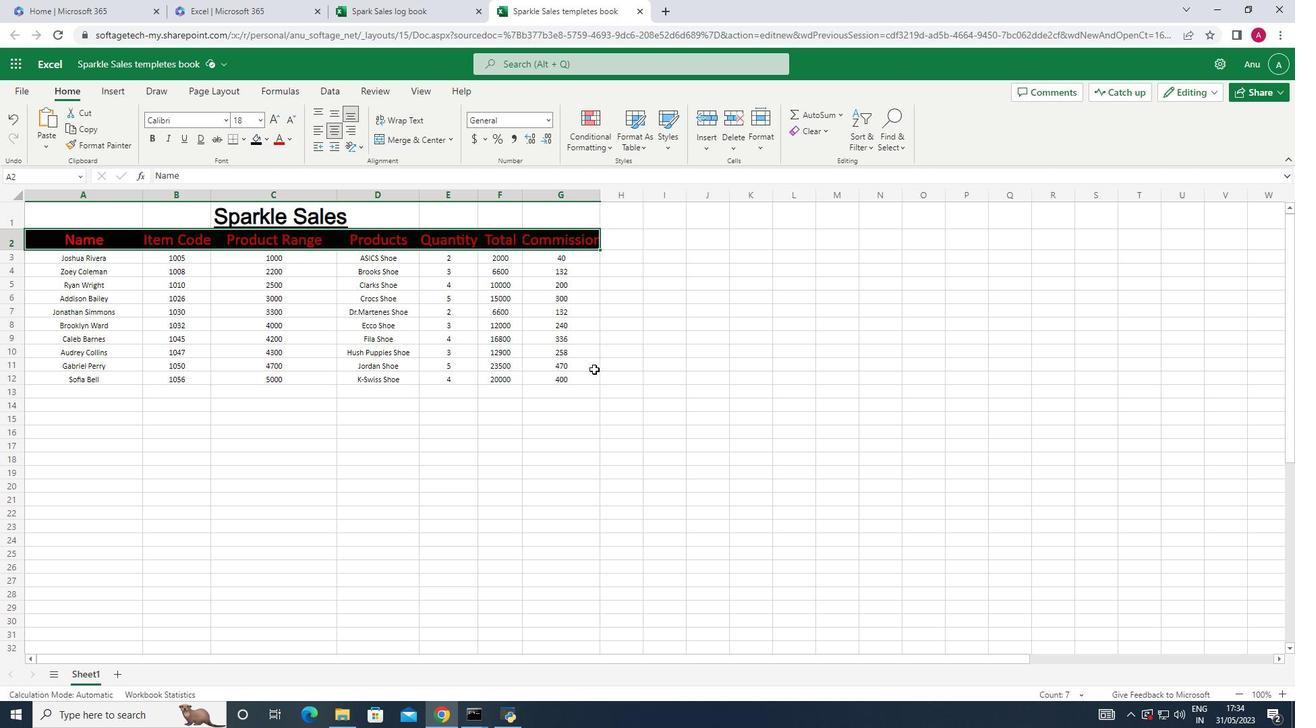 
Action: Mouse pressed left at (649, 371)
Screenshot: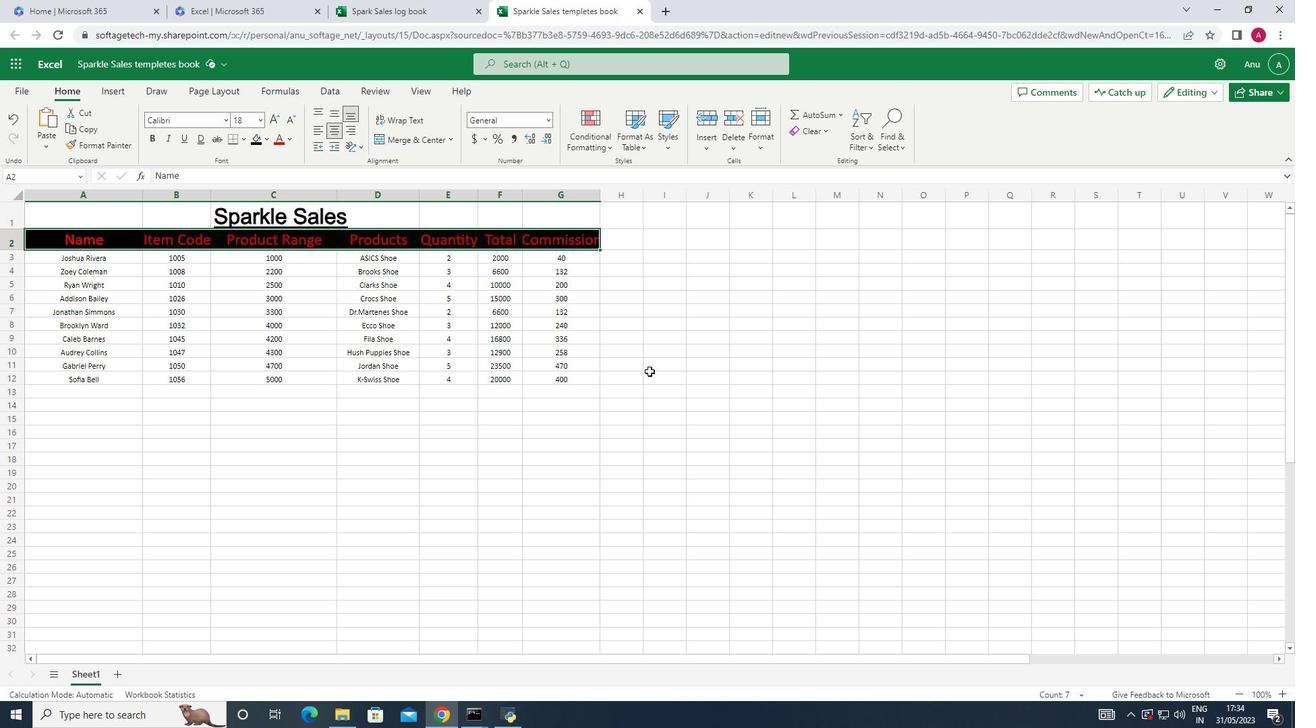 
Action: Mouse moved to (601, 192)
Screenshot: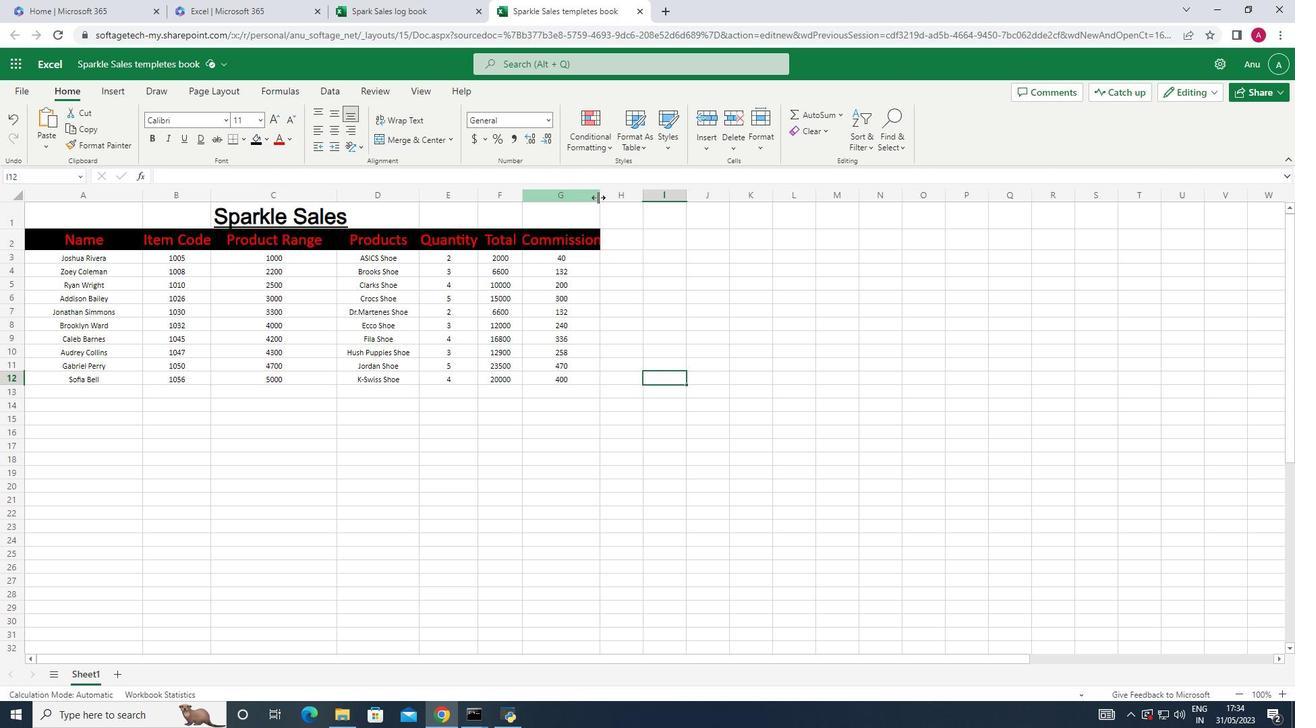 
Action: Mouse pressed left at (601, 192)
Screenshot: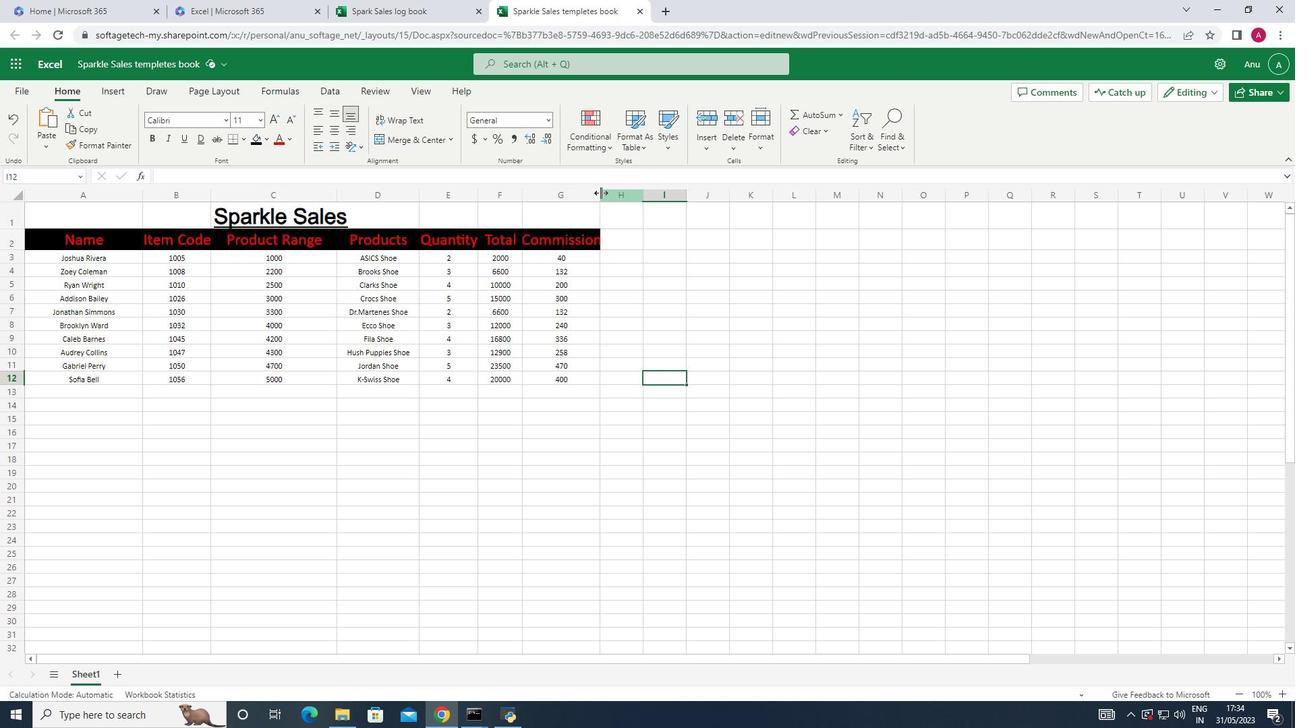
Action: Mouse pressed left at (601, 192)
Screenshot: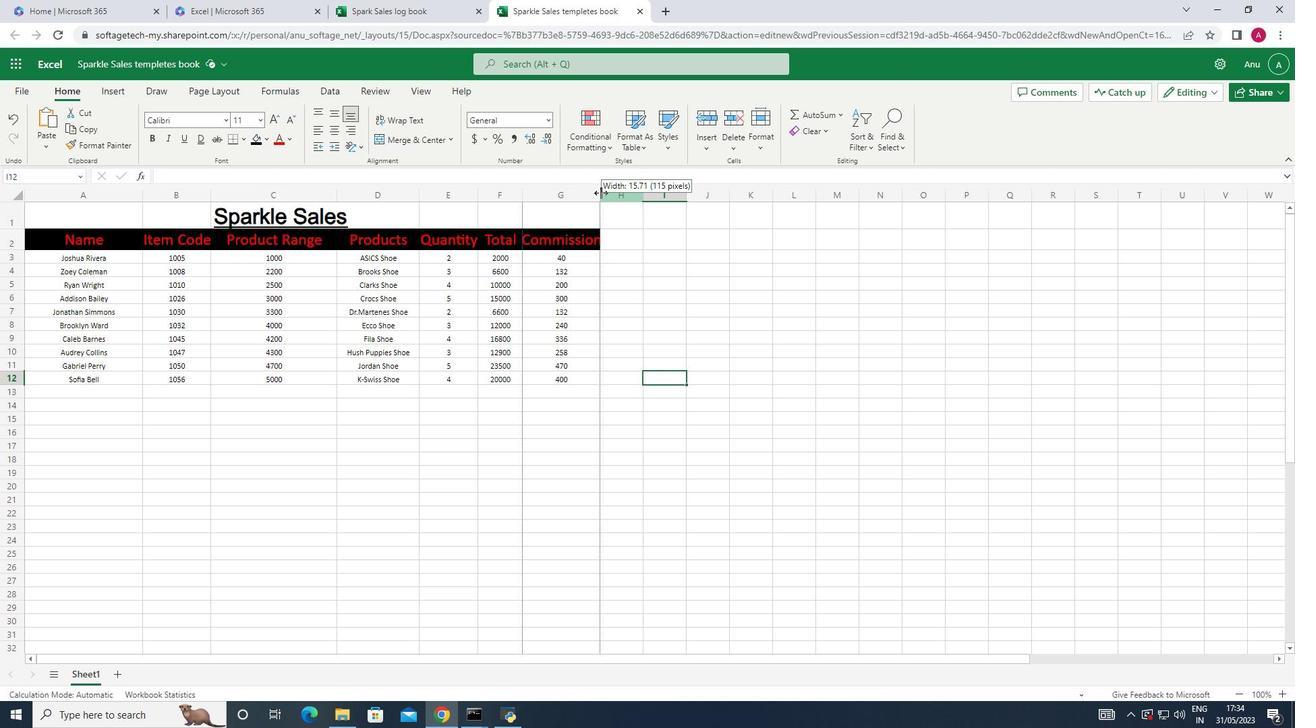 
Action: Mouse moved to (689, 396)
Screenshot: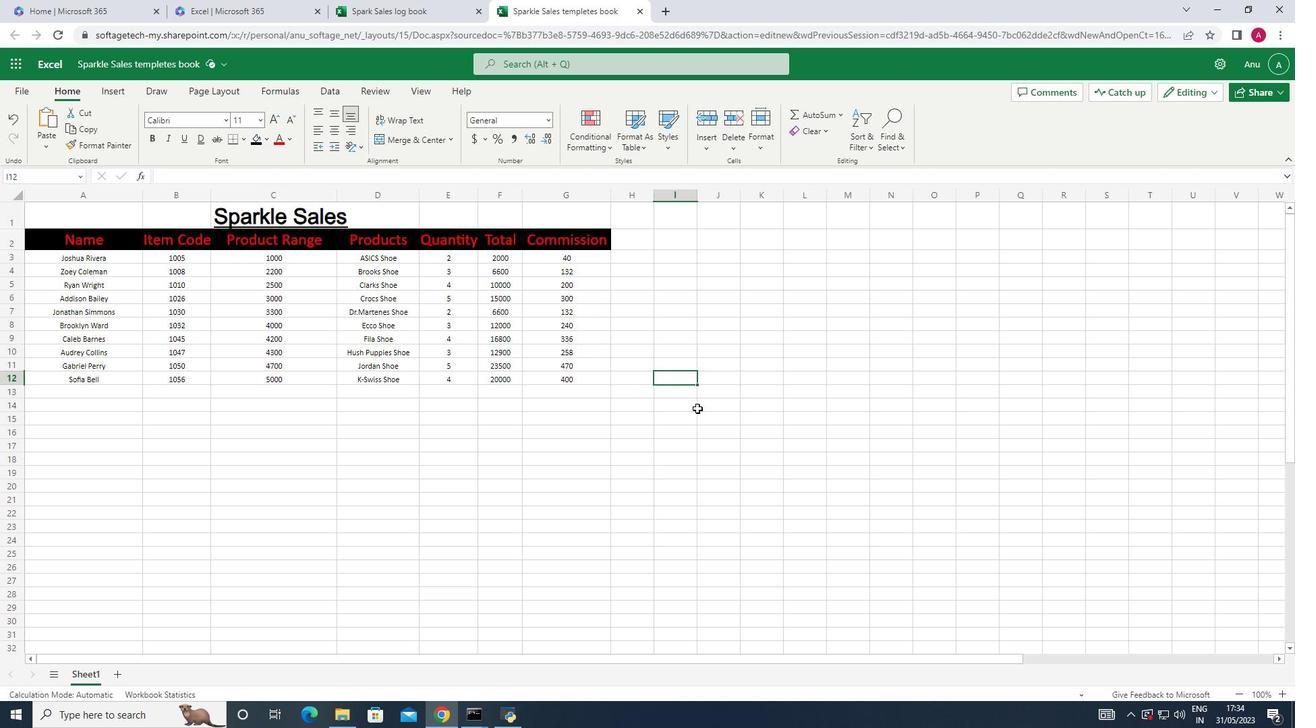 
